 Task: Search one way flight ticket for 1 adult, 6 children, 1 infant in seat and 1 infant on lap in business from Roanoke: Roanoke-blacksburg Regional Airport (woodrum Field) to Fort Wayne: Fort Wayne International Airport on 8-4-2023. Choice of flights is Sun country airlines. Number of bags: 2 checked bags. Price is upto 95000. Outbound departure time preference is 8:45.
Action: Mouse moved to (278, 362)
Screenshot: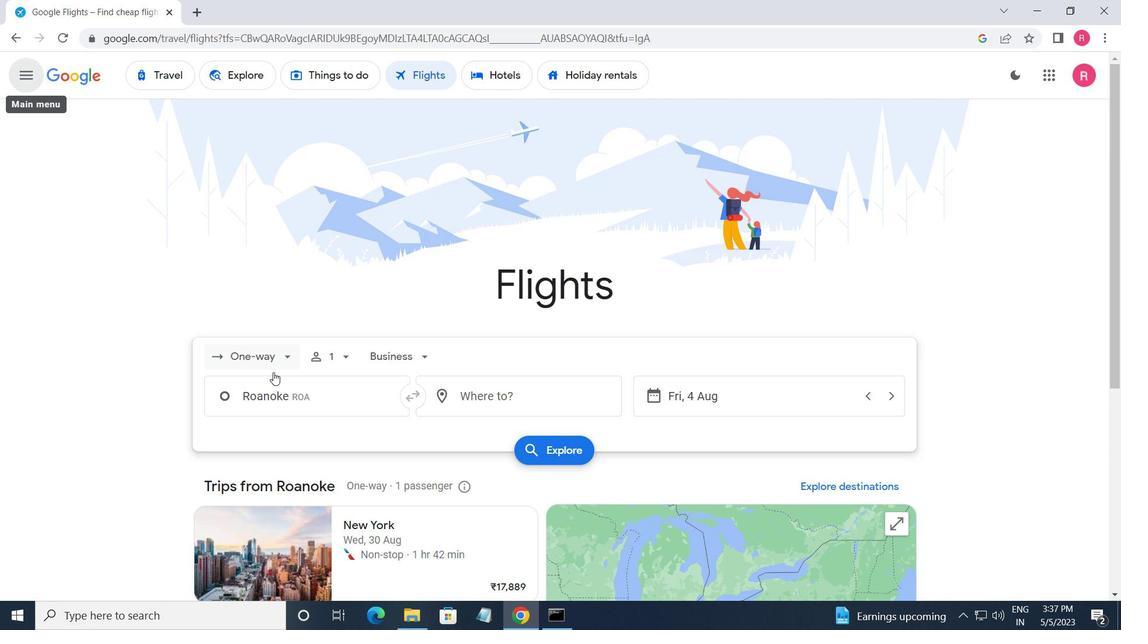 
Action: Mouse pressed left at (278, 362)
Screenshot: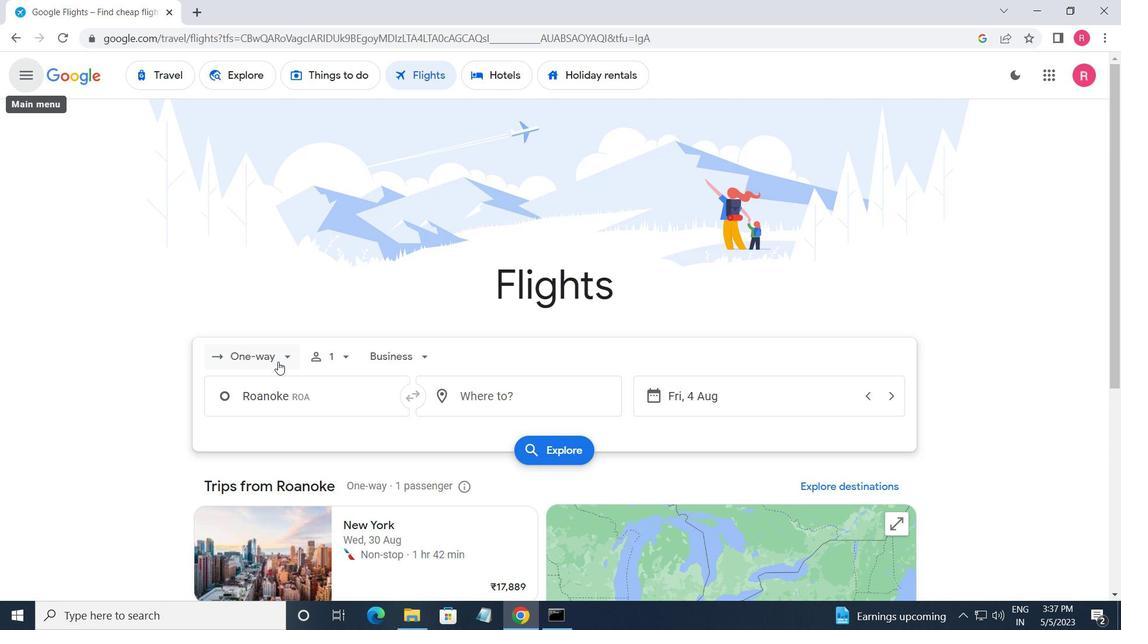 
Action: Mouse moved to (275, 419)
Screenshot: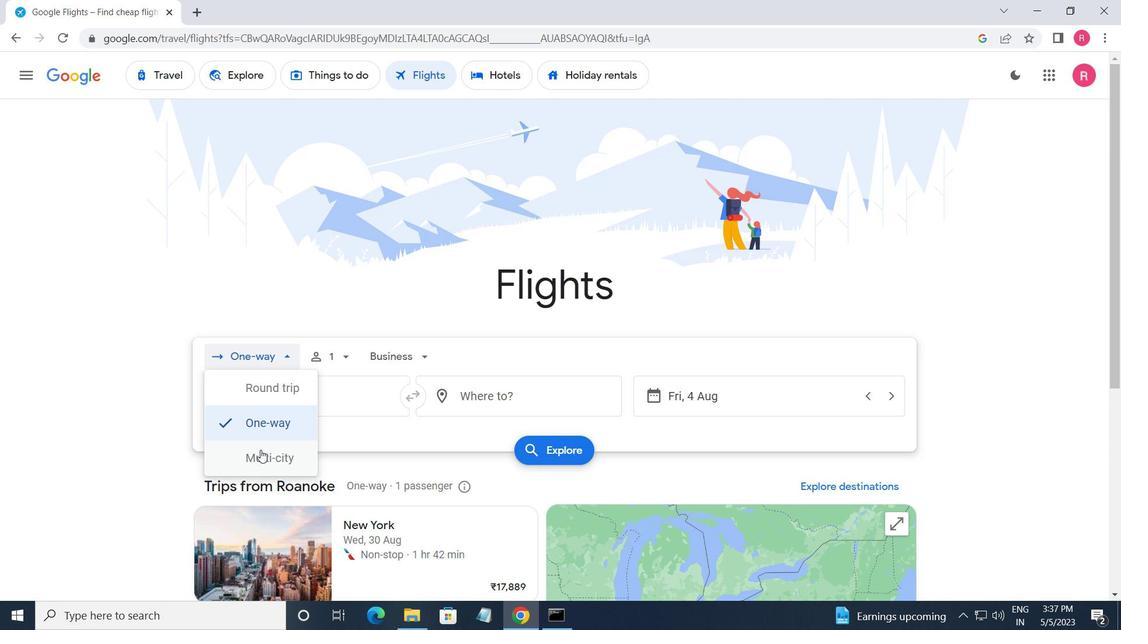
Action: Mouse pressed left at (275, 419)
Screenshot: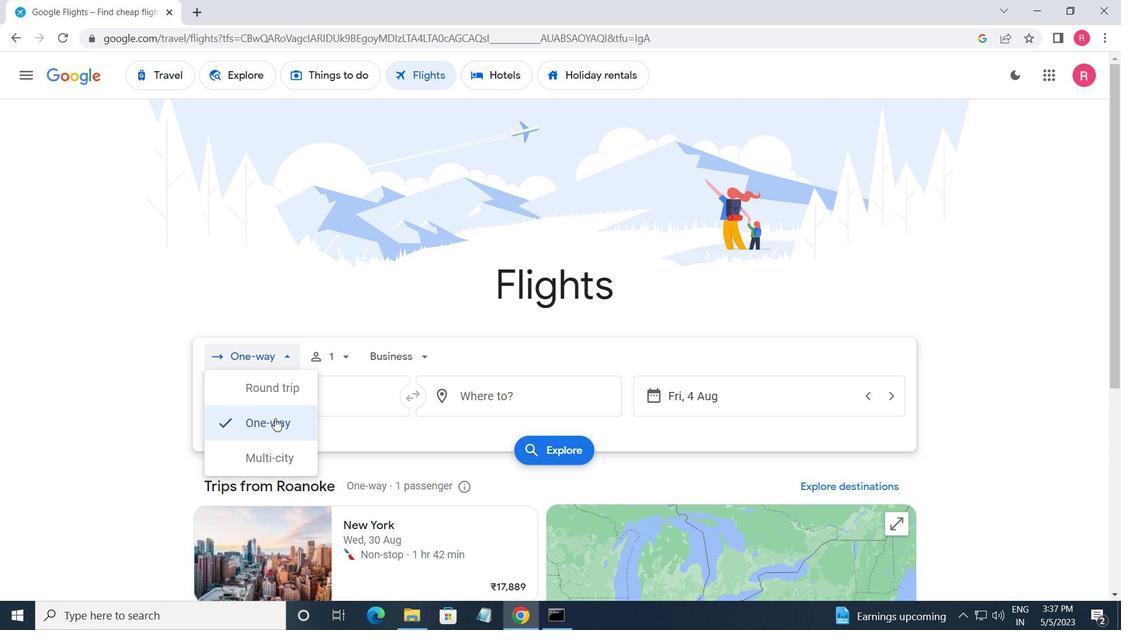 
Action: Mouse moved to (337, 354)
Screenshot: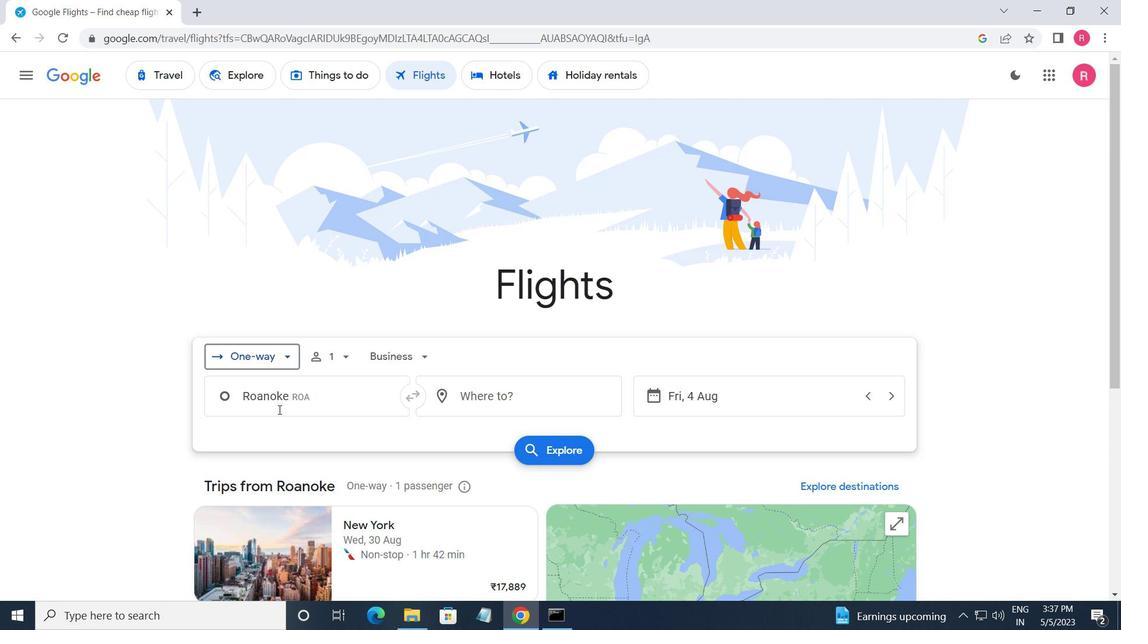 
Action: Mouse pressed left at (337, 354)
Screenshot: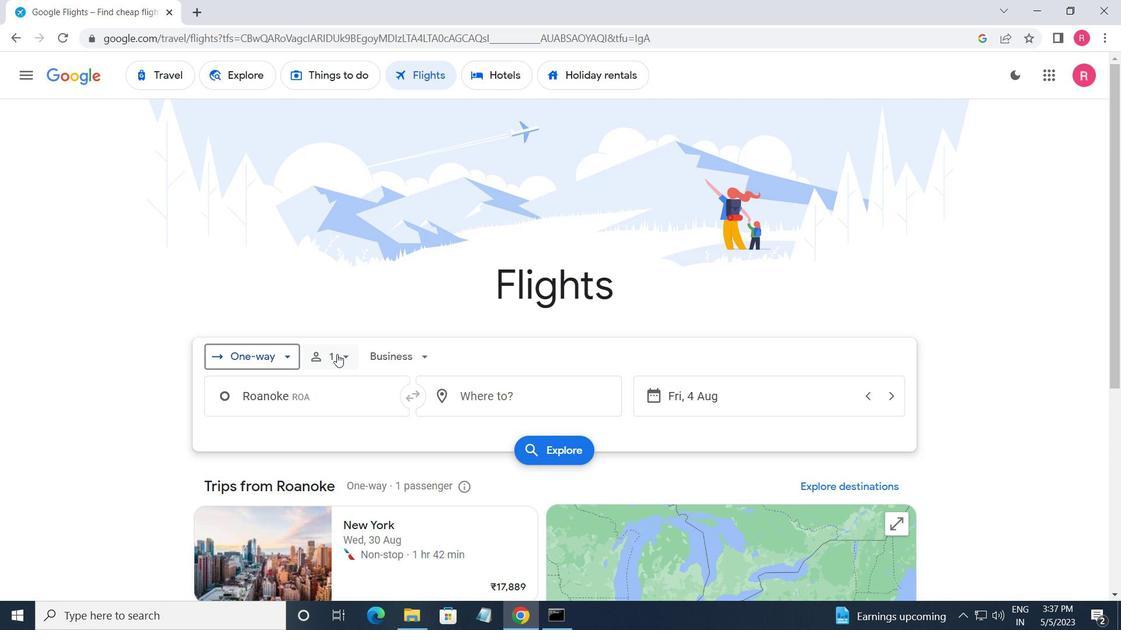 
Action: Mouse moved to (462, 428)
Screenshot: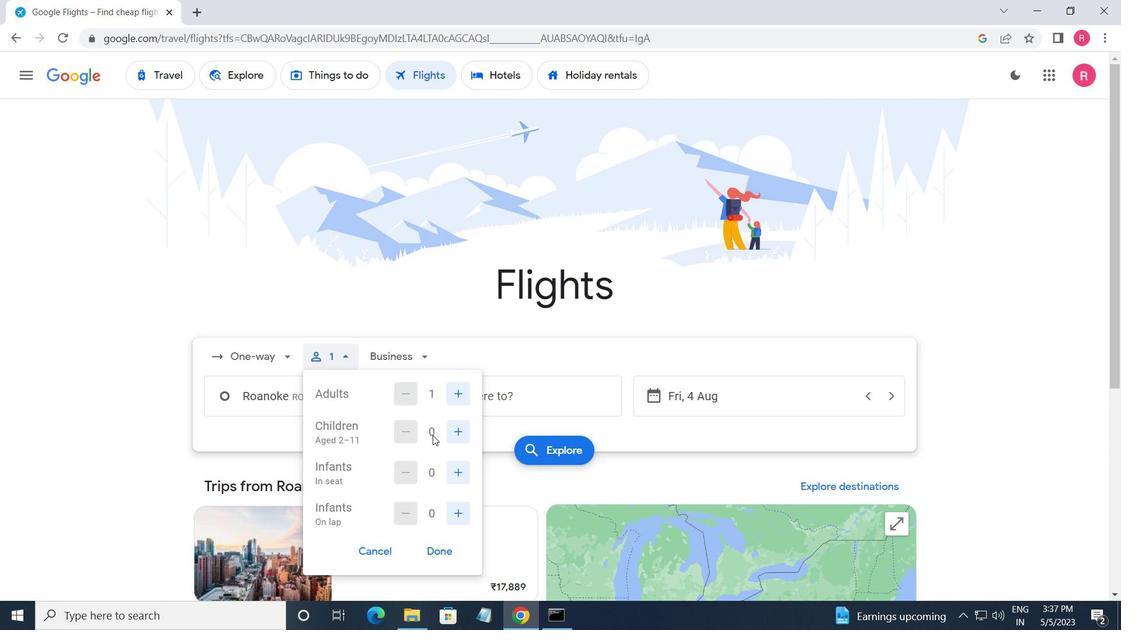 
Action: Mouse pressed left at (462, 428)
Screenshot: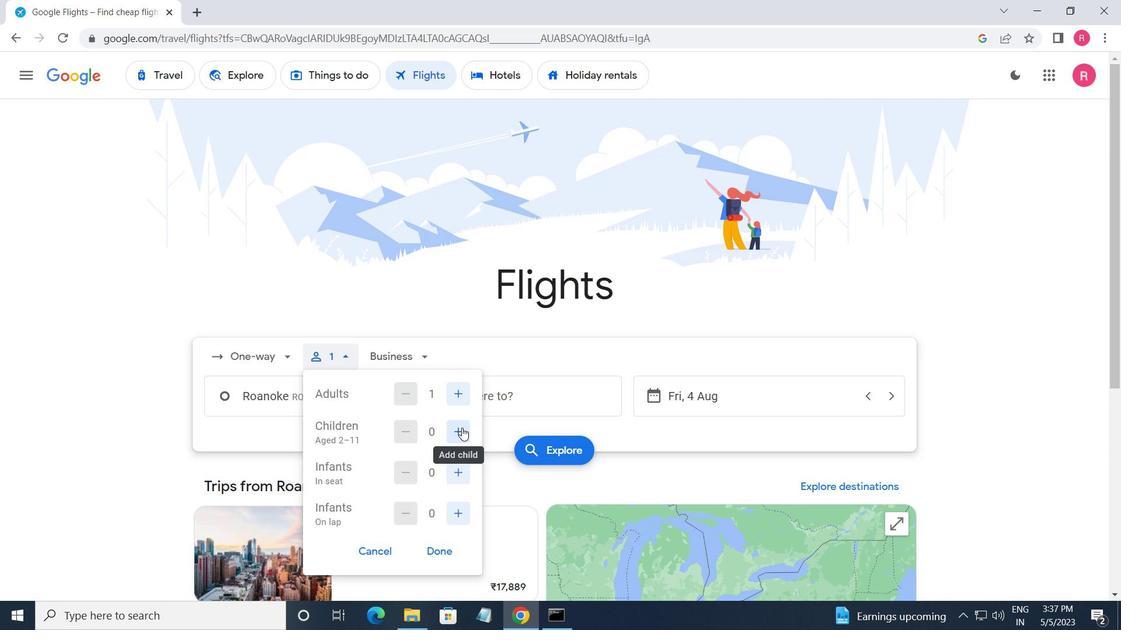 
Action: Mouse pressed left at (462, 428)
Screenshot: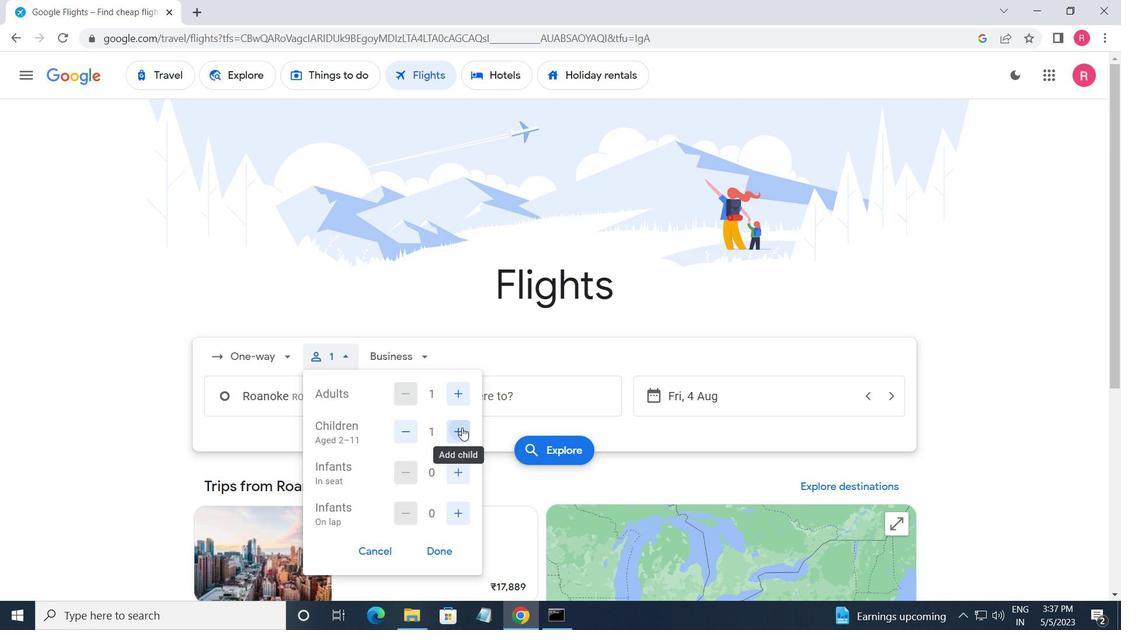
Action: Mouse pressed left at (462, 428)
Screenshot: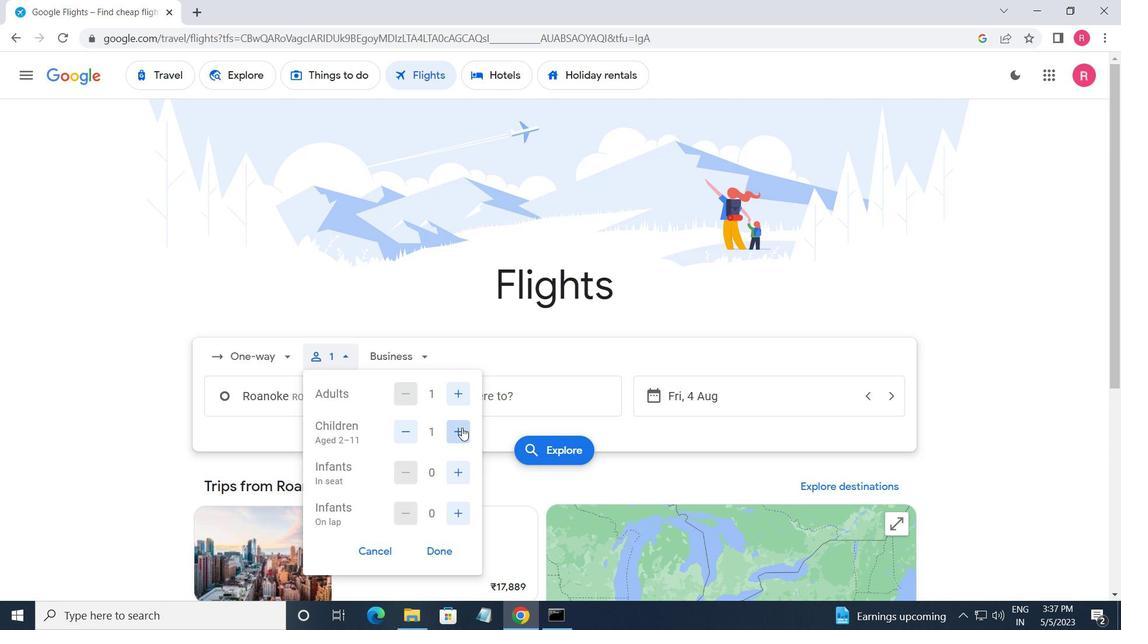 
Action: Mouse pressed left at (462, 428)
Screenshot: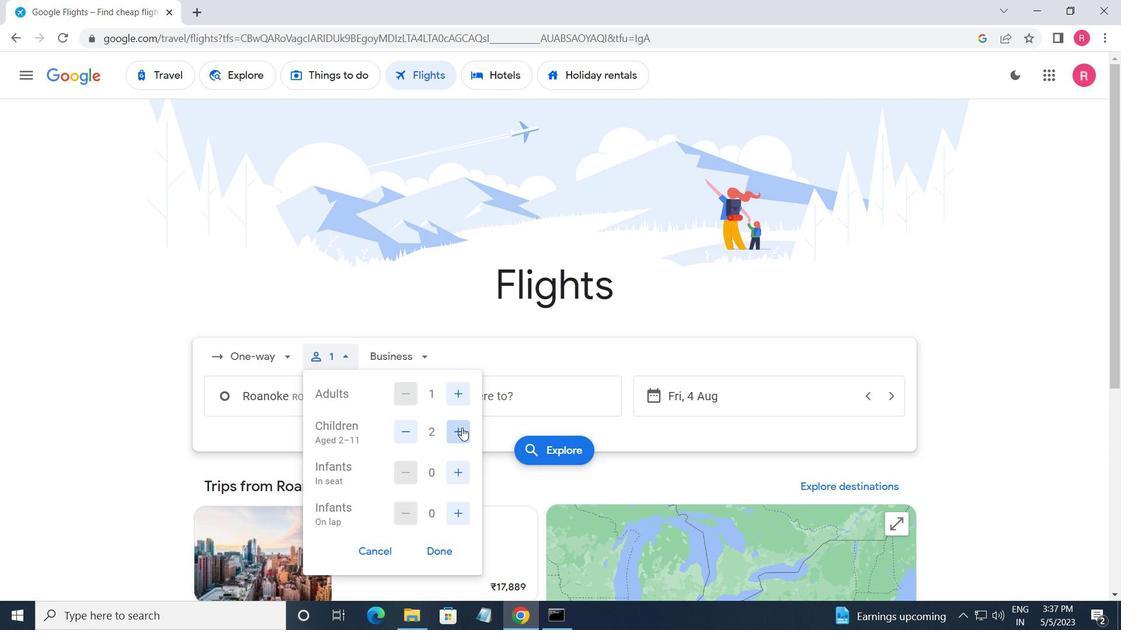 
Action: Mouse pressed left at (462, 428)
Screenshot: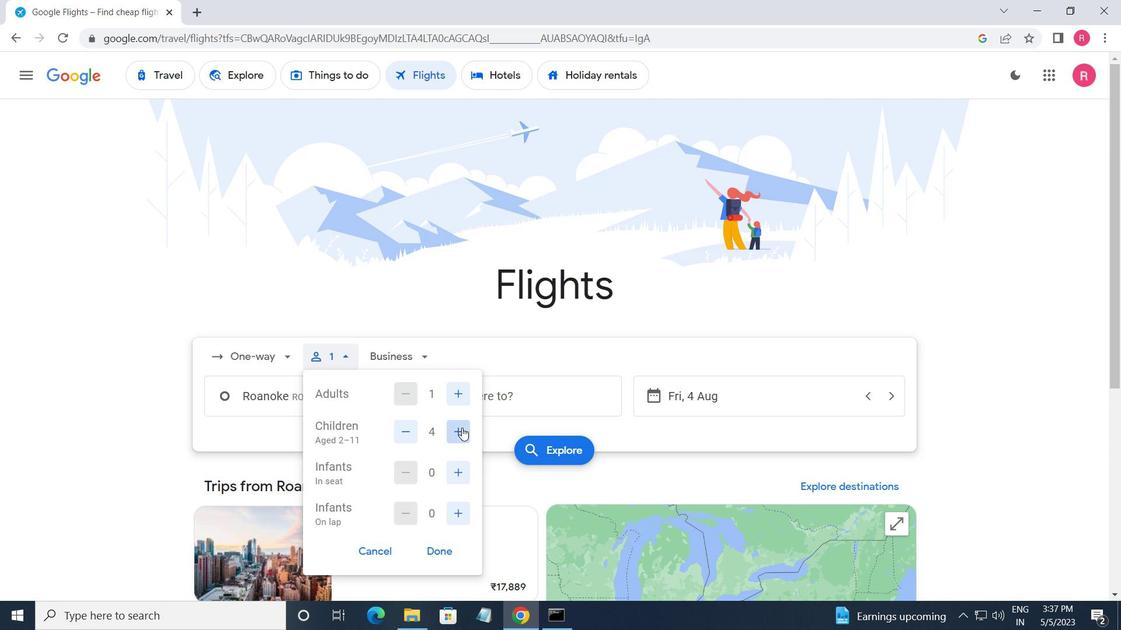 
Action: Mouse moved to (457, 425)
Screenshot: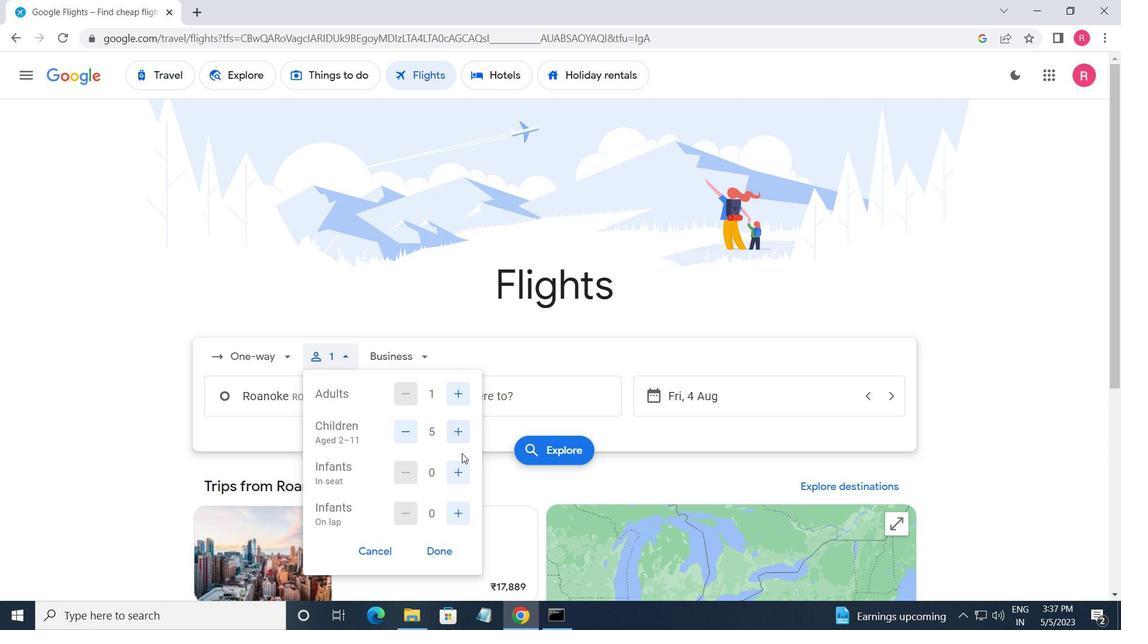 
Action: Mouse pressed left at (457, 425)
Screenshot: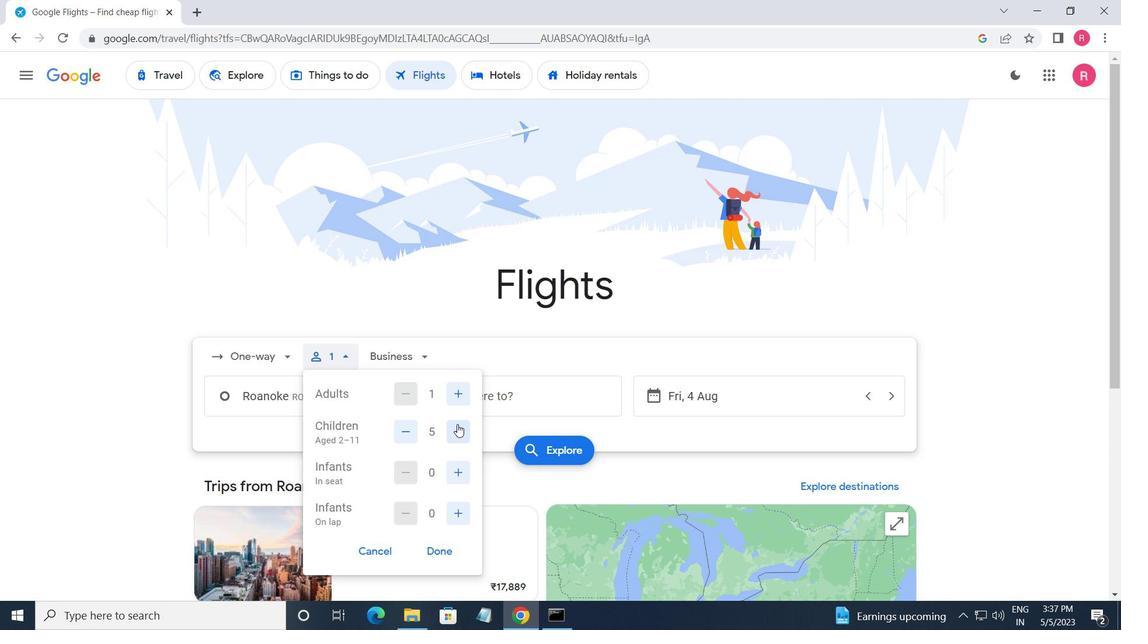 
Action: Mouse moved to (460, 472)
Screenshot: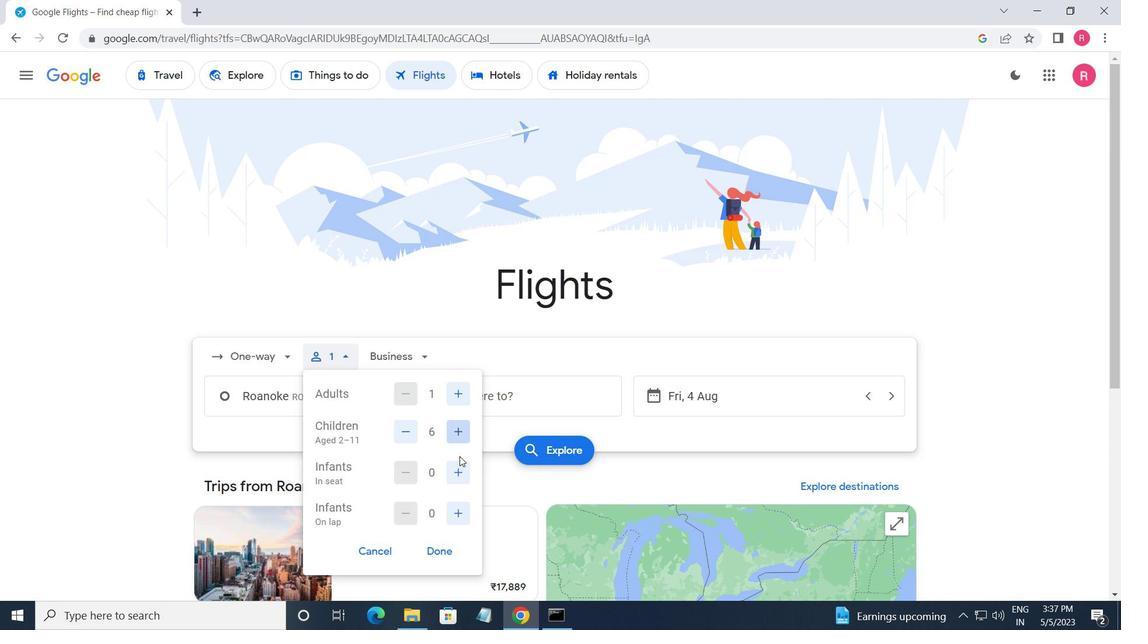 
Action: Mouse pressed left at (460, 472)
Screenshot: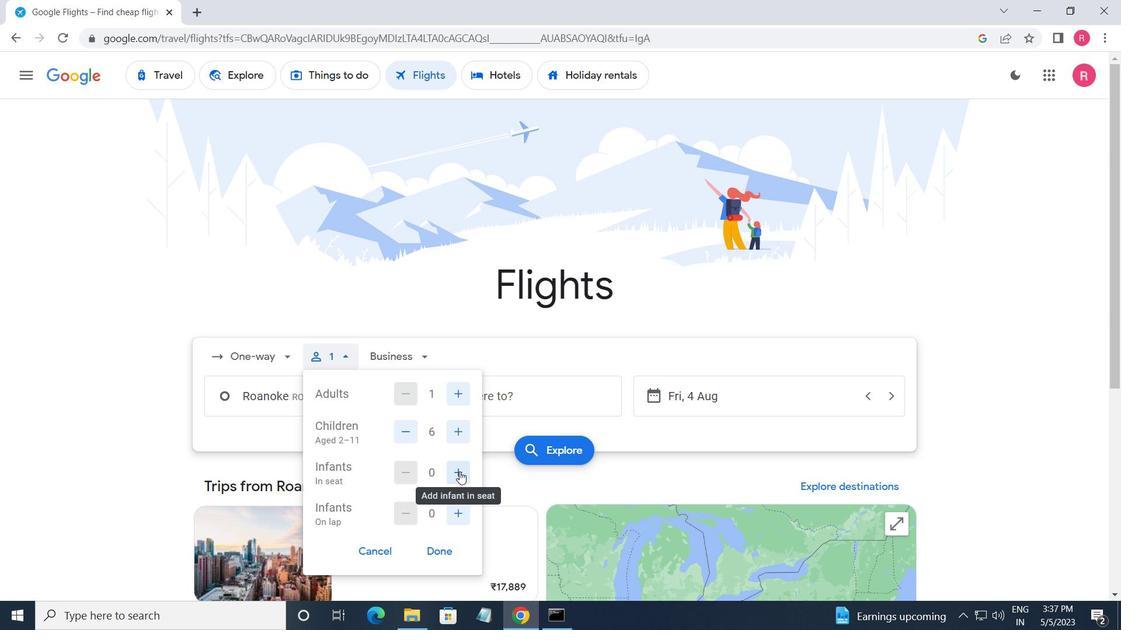 
Action: Mouse moved to (456, 523)
Screenshot: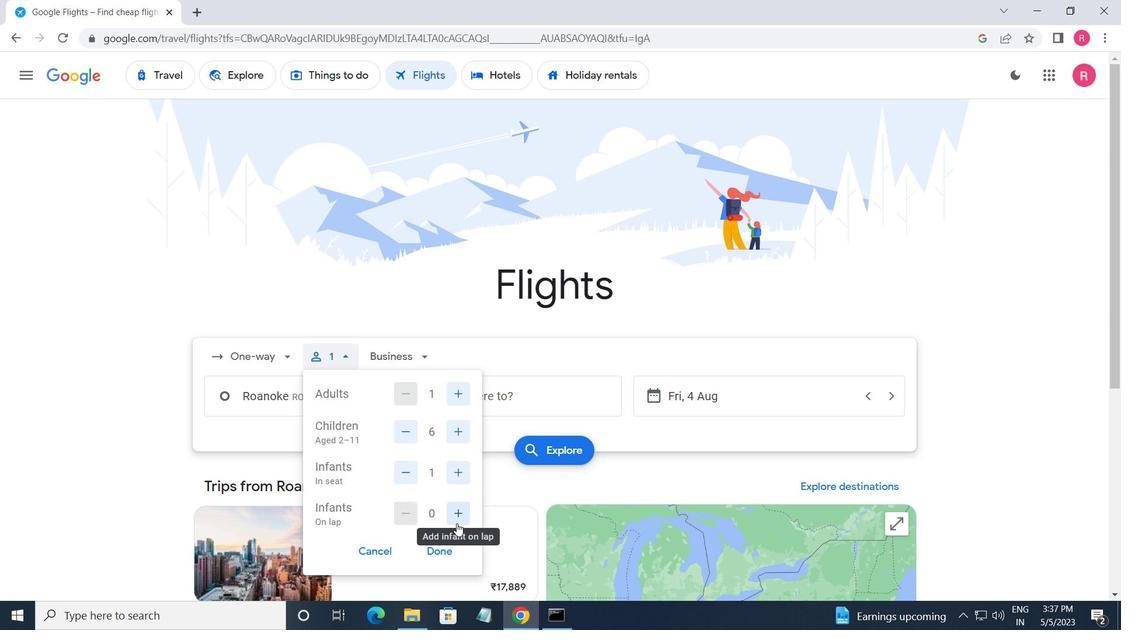 
Action: Mouse pressed left at (456, 523)
Screenshot: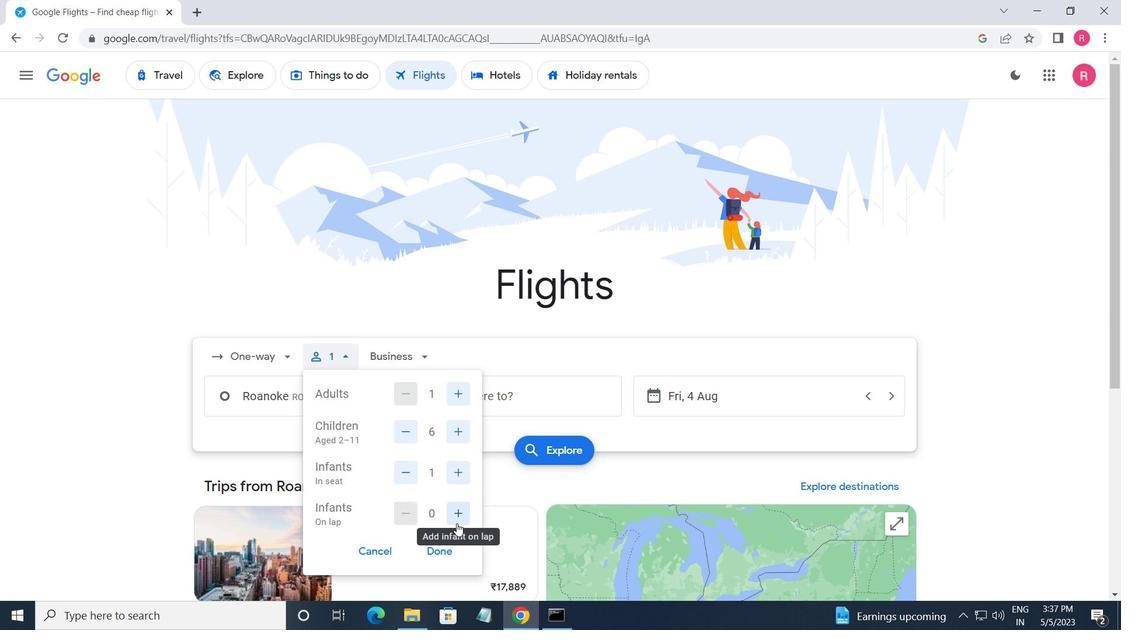 
Action: Mouse moved to (436, 554)
Screenshot: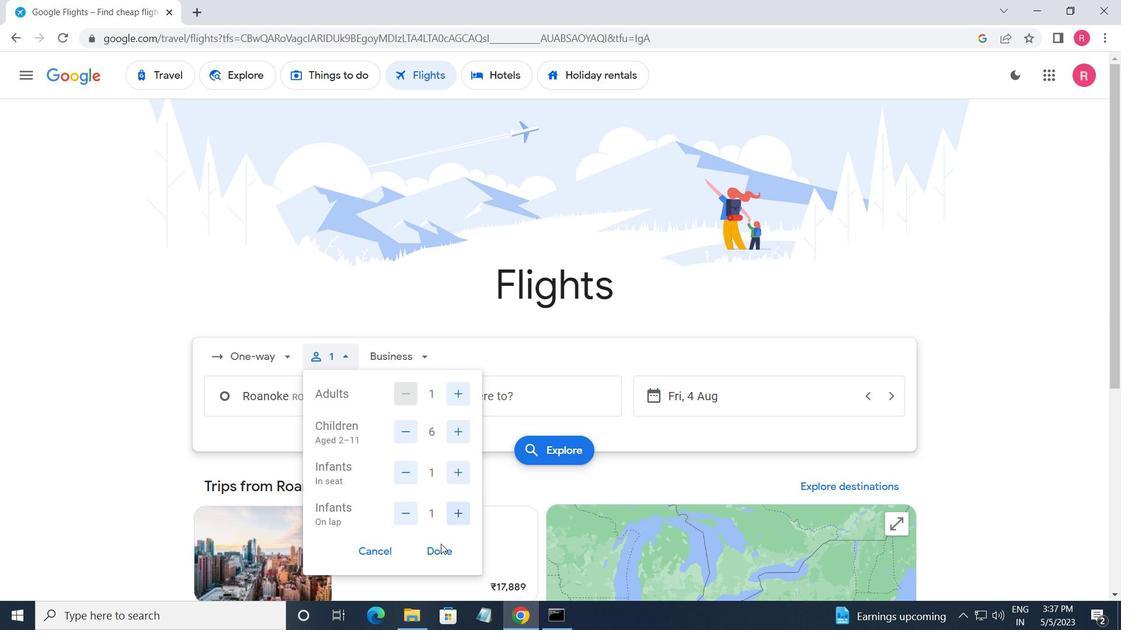 
Action: Mouse pressed left at (436, 554)
Screenshot: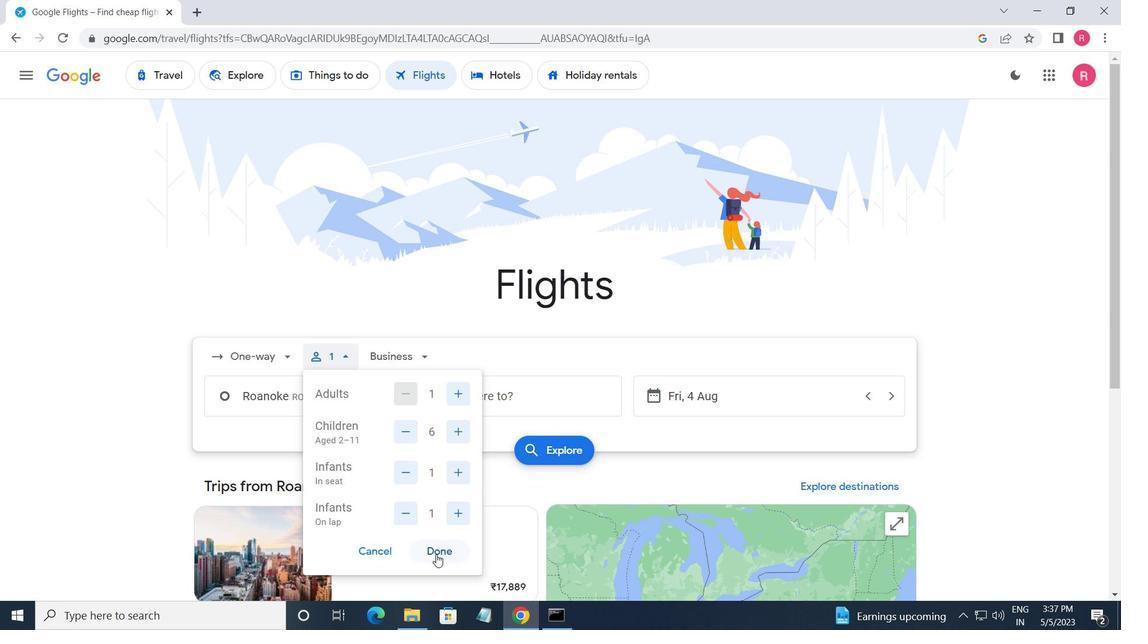 
Action: Mouse moved to (417, 364)
Screenshot: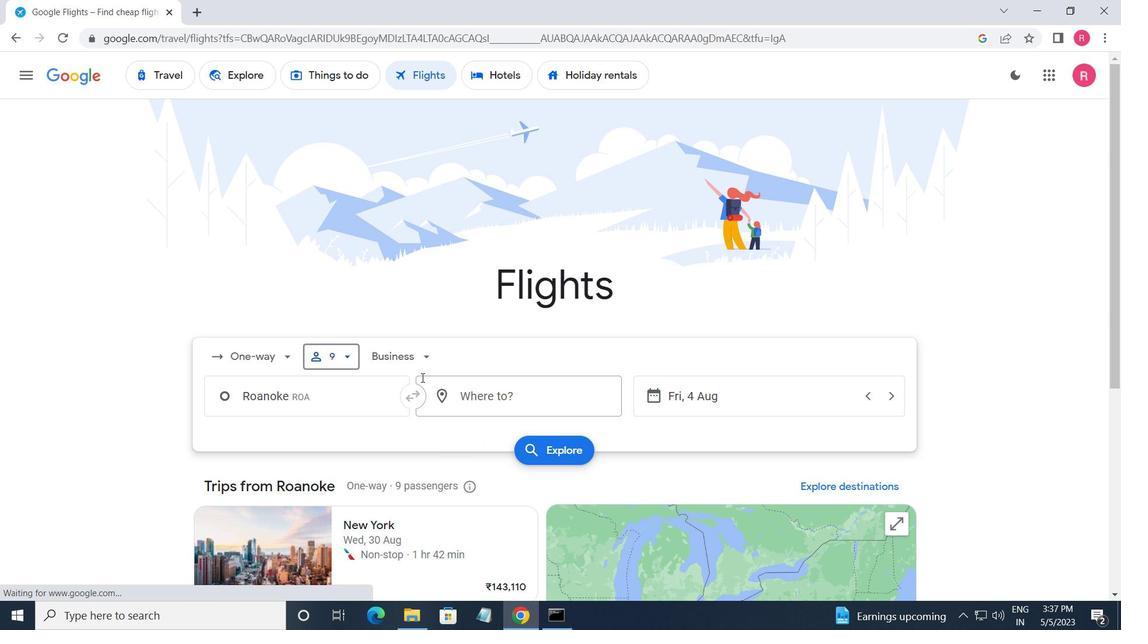
Action: Mouse pressed left at (417, 364)
Screenshot: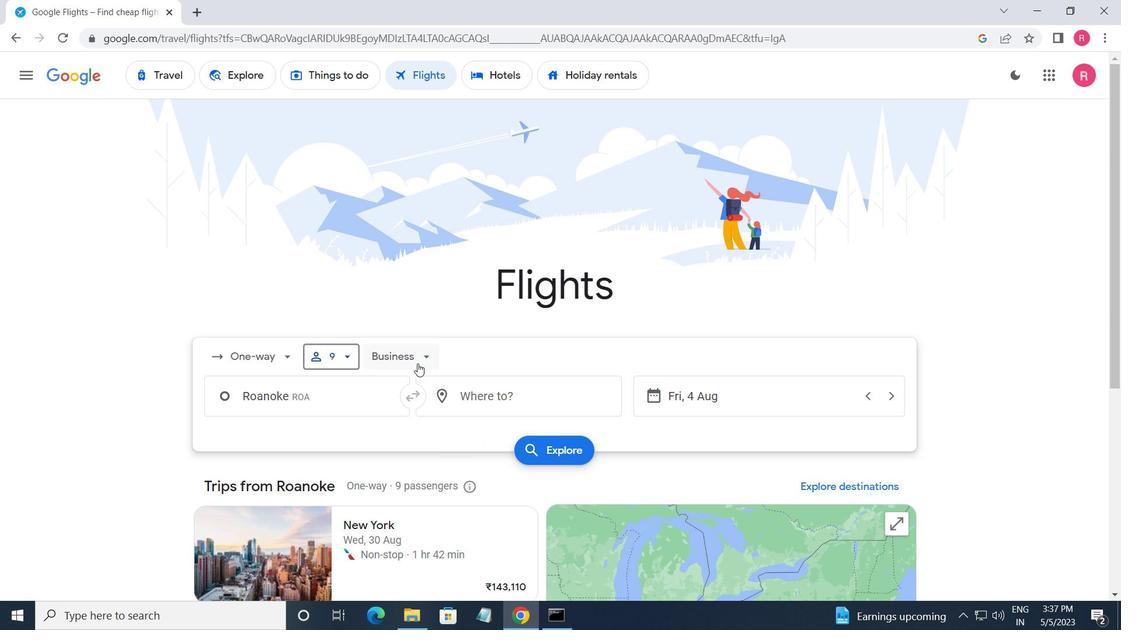 
Action: Mouse moved to (419, 457)
Screenshot: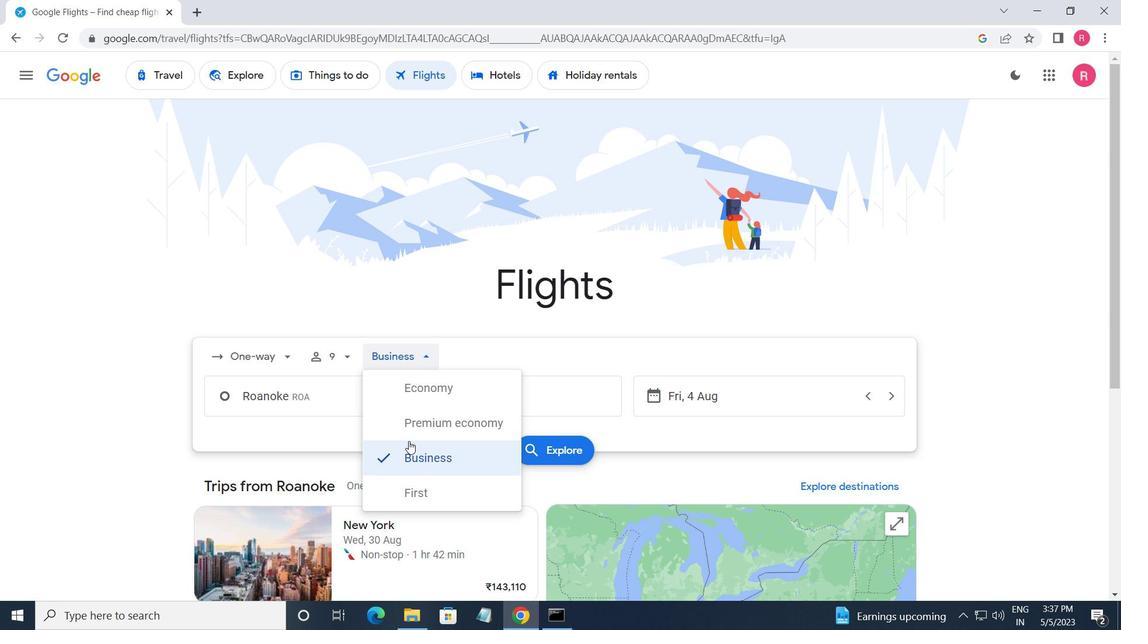 
Action: Mouse pressed left at (419, 457)
Screenshot: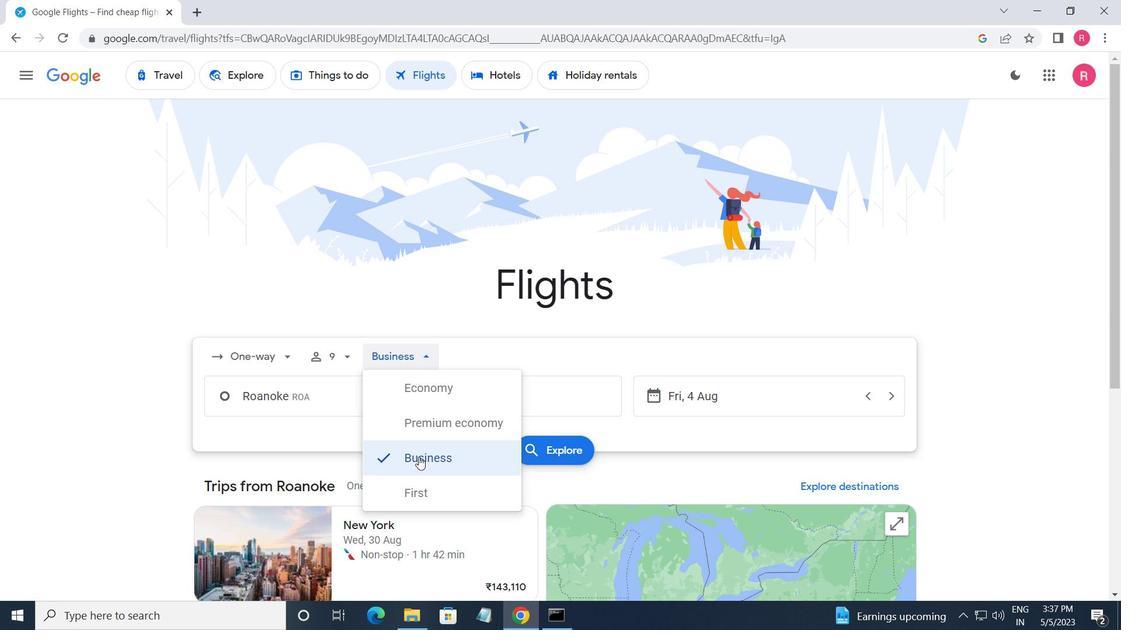 
Action: Mouse moved to (342, 402)
Screenshot: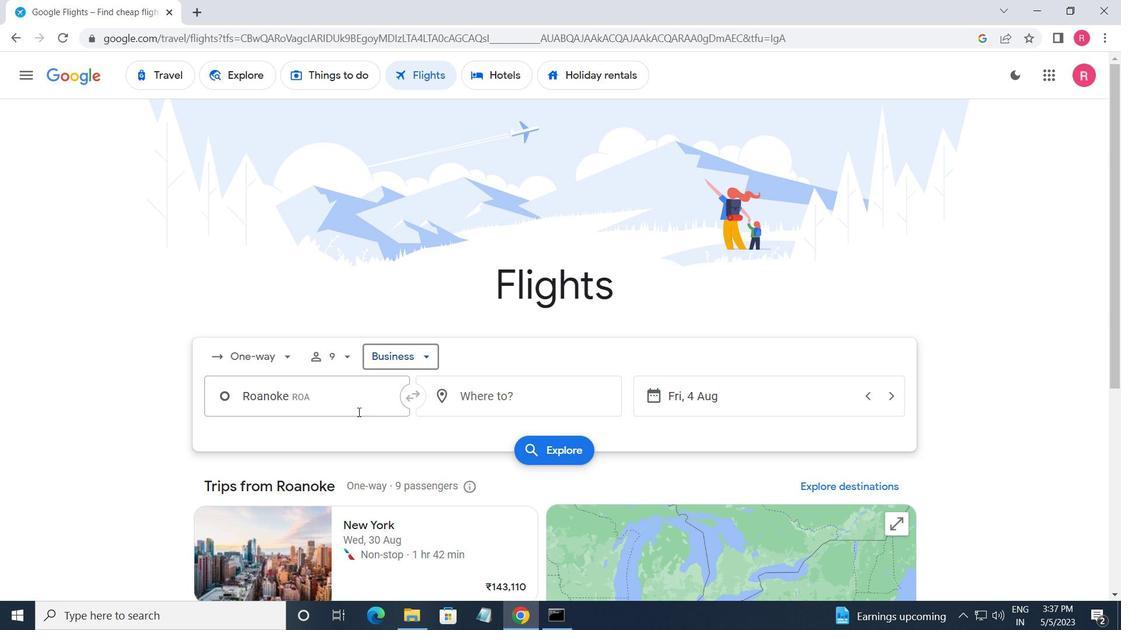 
Action: Mouse pressed left at (342, 402)
Screenshot: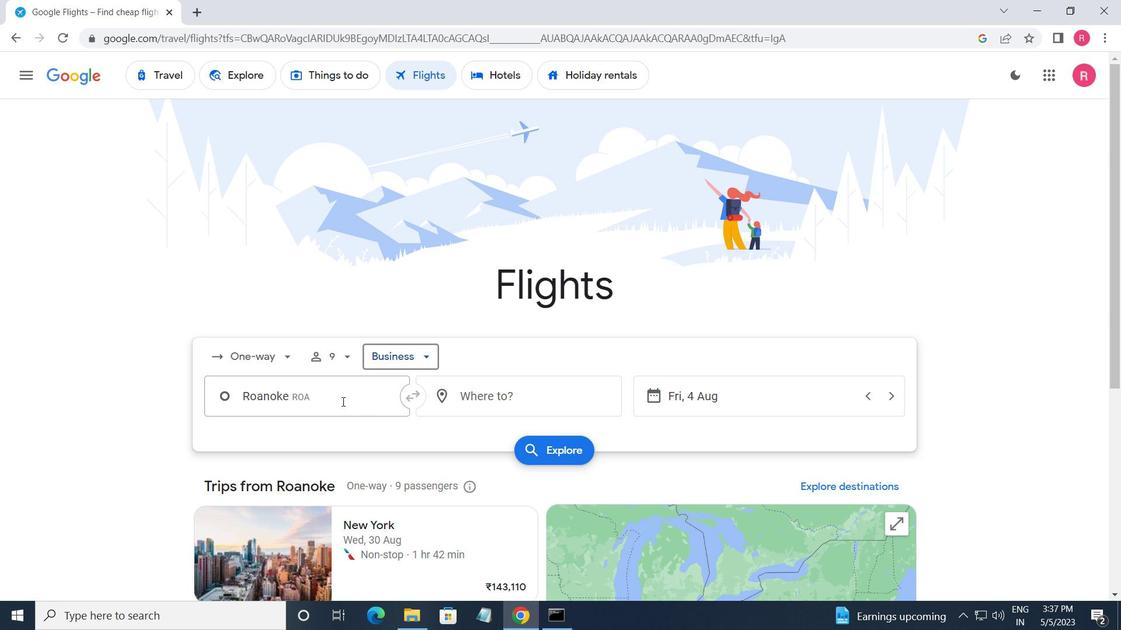 
Action: Key pressed <Key.shift>ROANVOK<Key.backspace><Key.backspace><Key.backspace>OKE-B
Screenshot: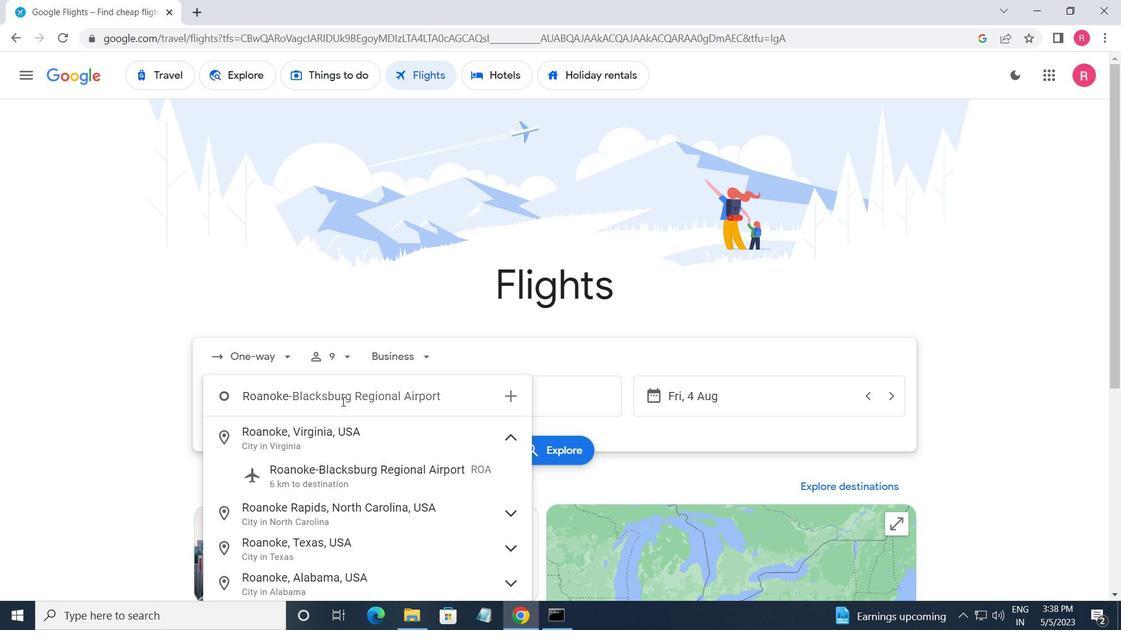 
Action: Mouse moved to (349, 439)
Screenshot: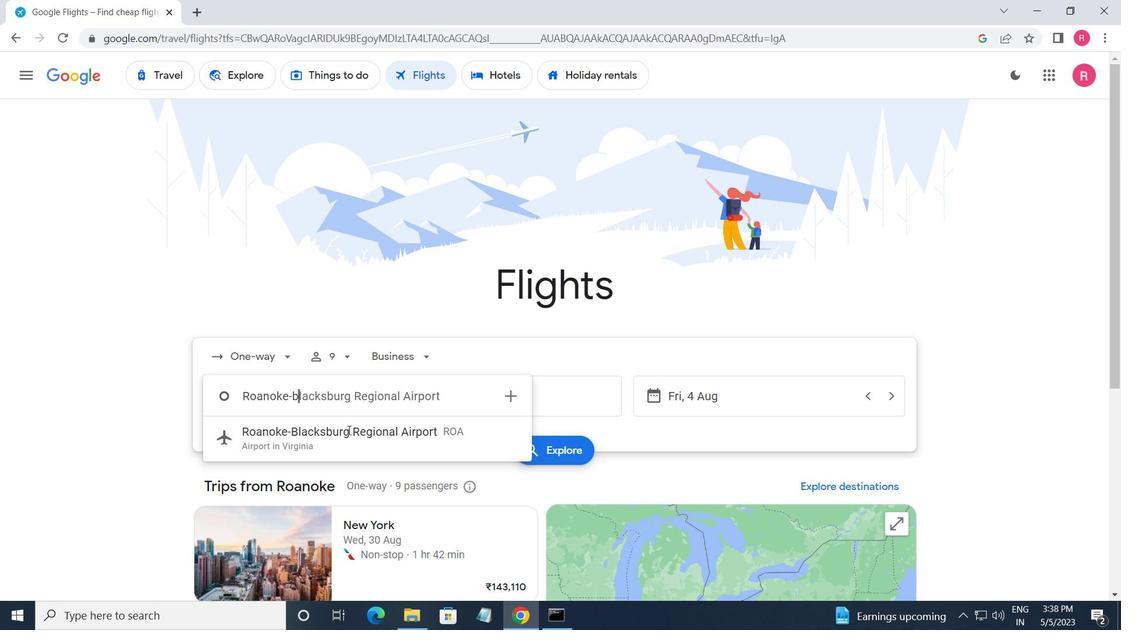 
Action: Mouse pressed left at (349, 439)
Screenshot: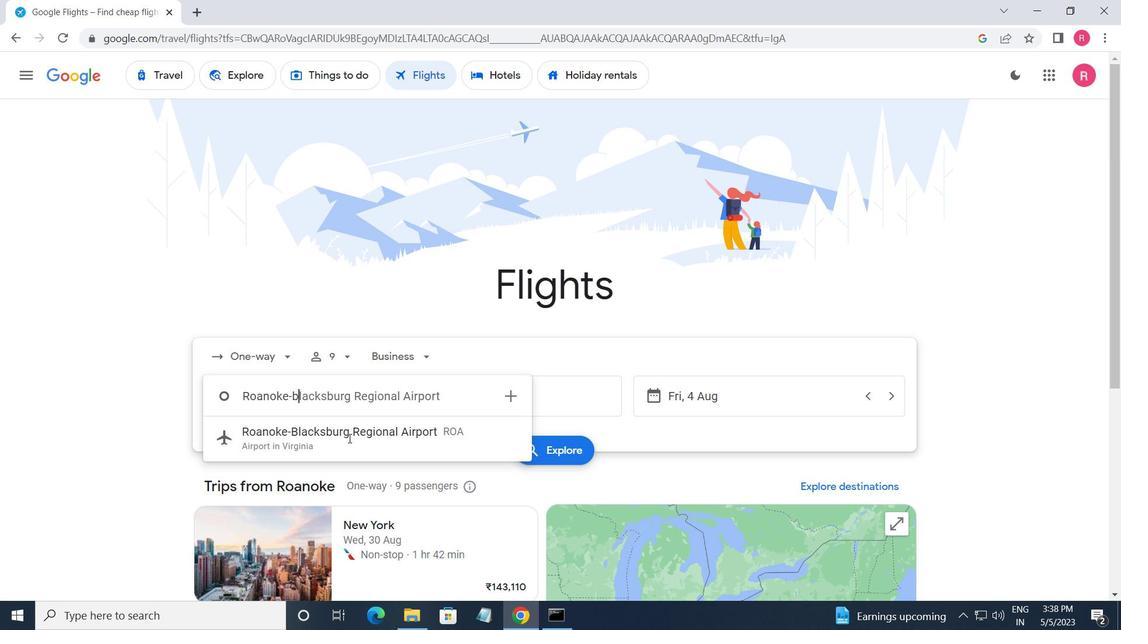 
Action: Mouse moved to (496, 393)
Screenshot: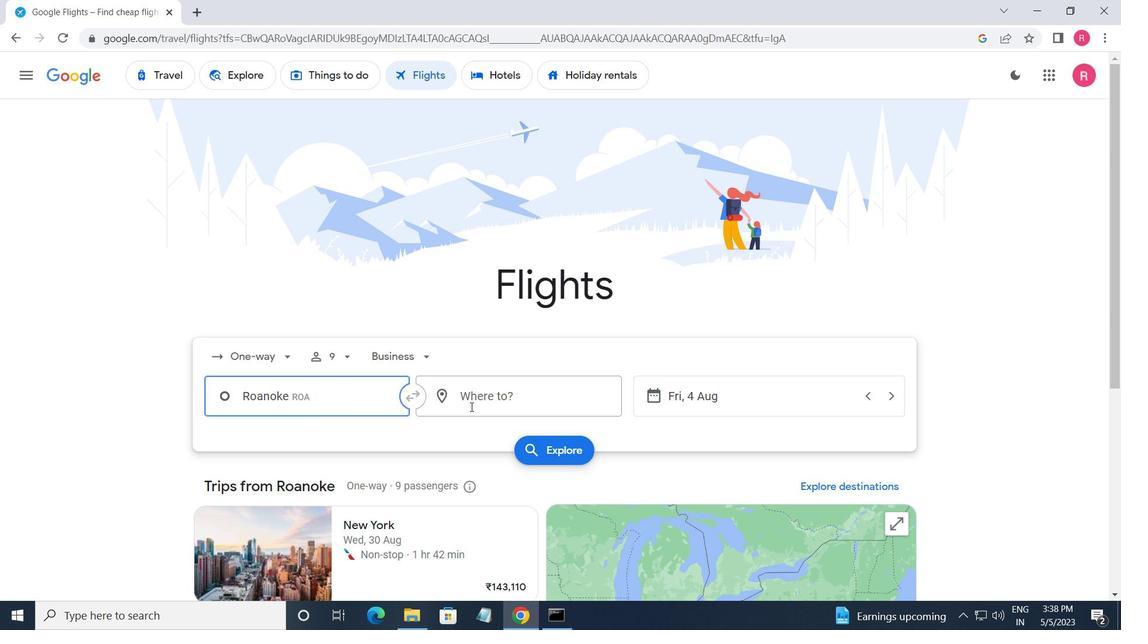 
Action: Mouse pressed left at (496, 393)
Screenshot: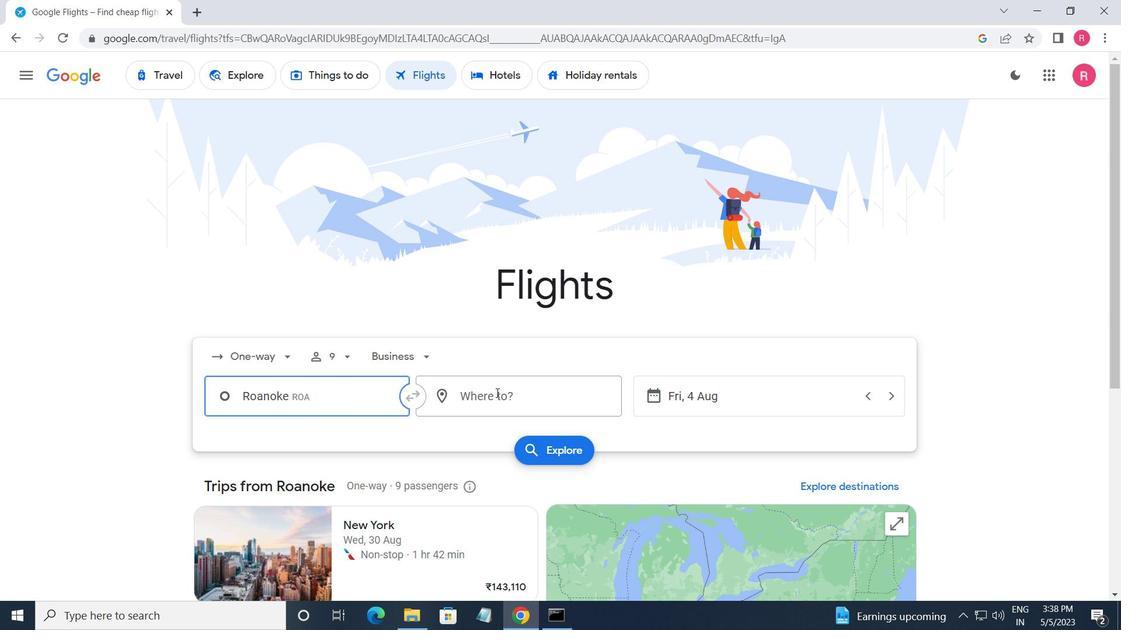 
Action: Mouse moved to (313, 473)
Screenshot: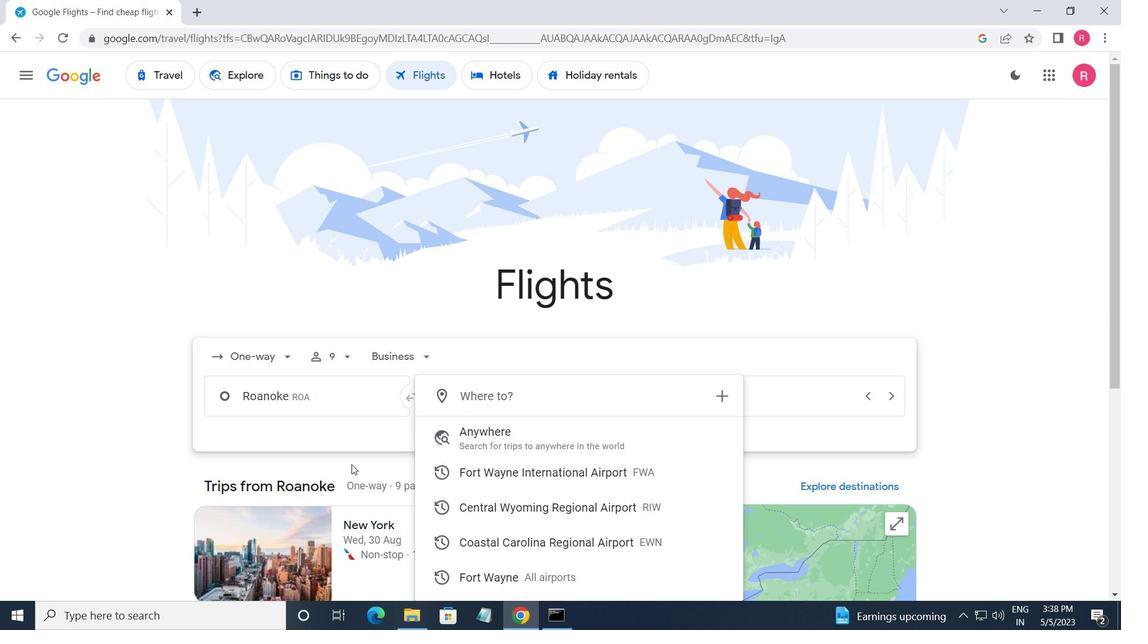 
Action: Key pressed <Key.shift>FORT<Key.space><Key.shift>WA
Screenshot: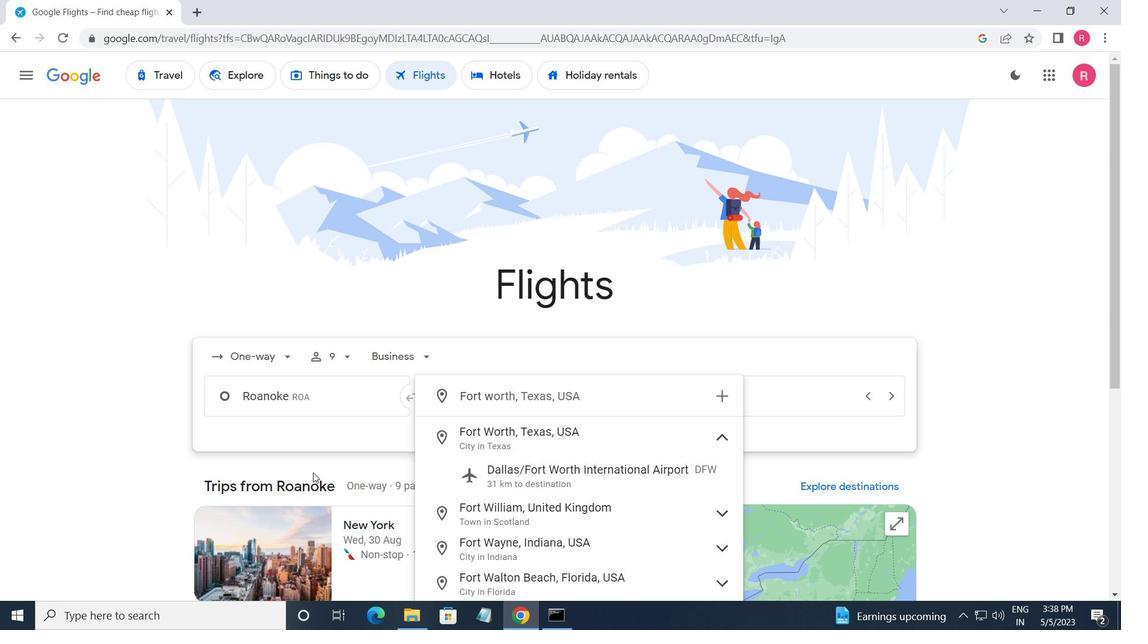 
Action: Mouse moved to (568, 474)
Screenshot: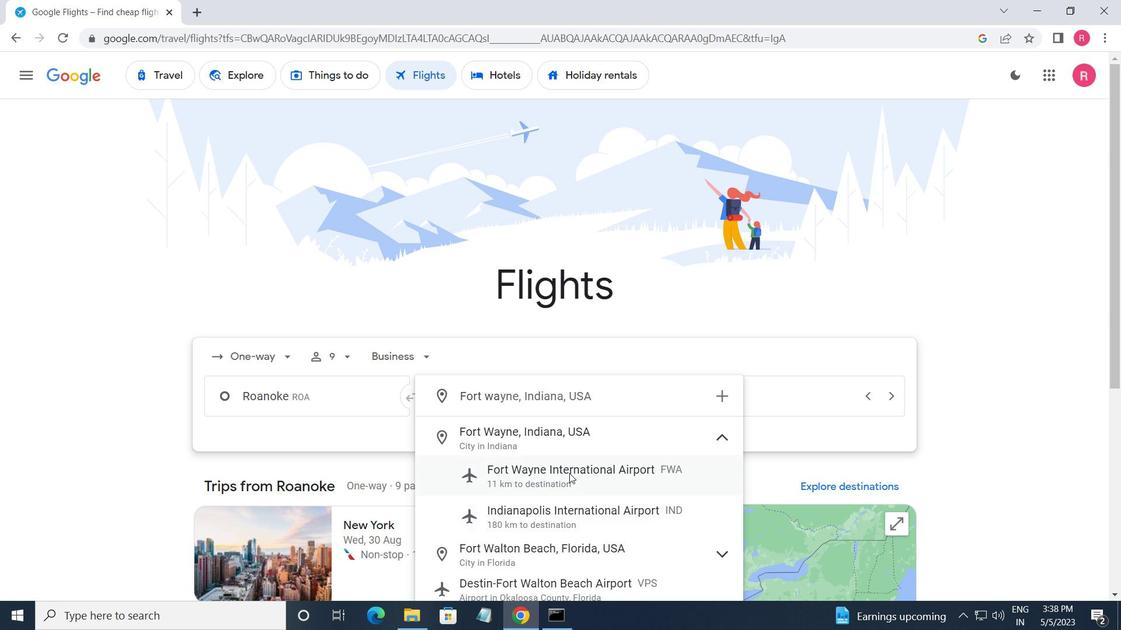 
Action: Mouse pressed left at (568, 474)
Screenshot: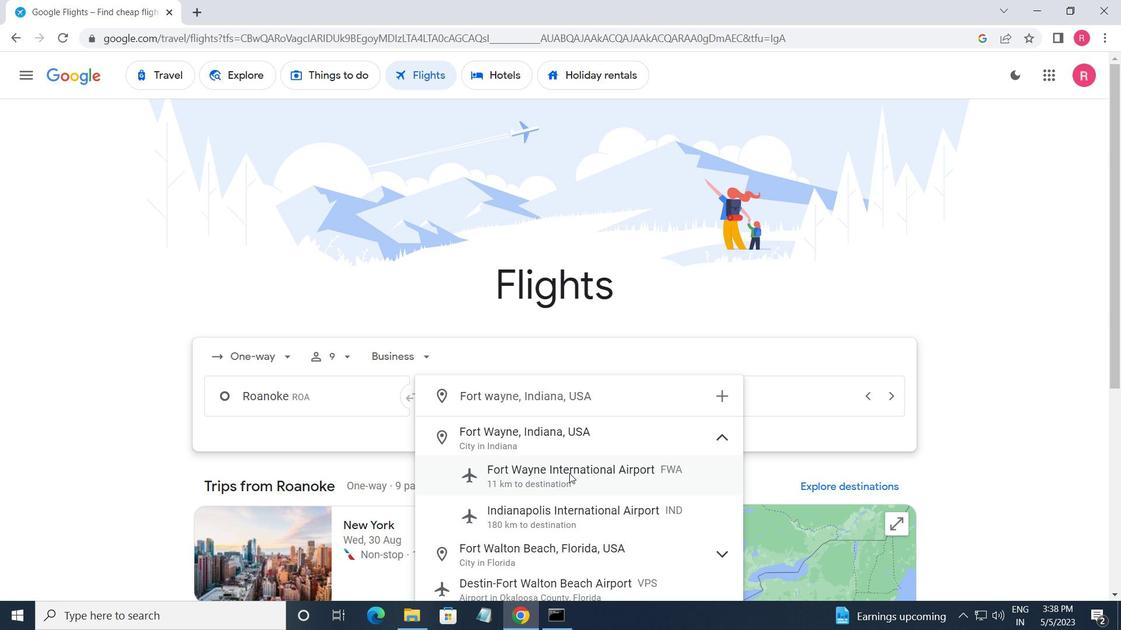 
Action: Mouse moved to (738, 400)
Screenshot: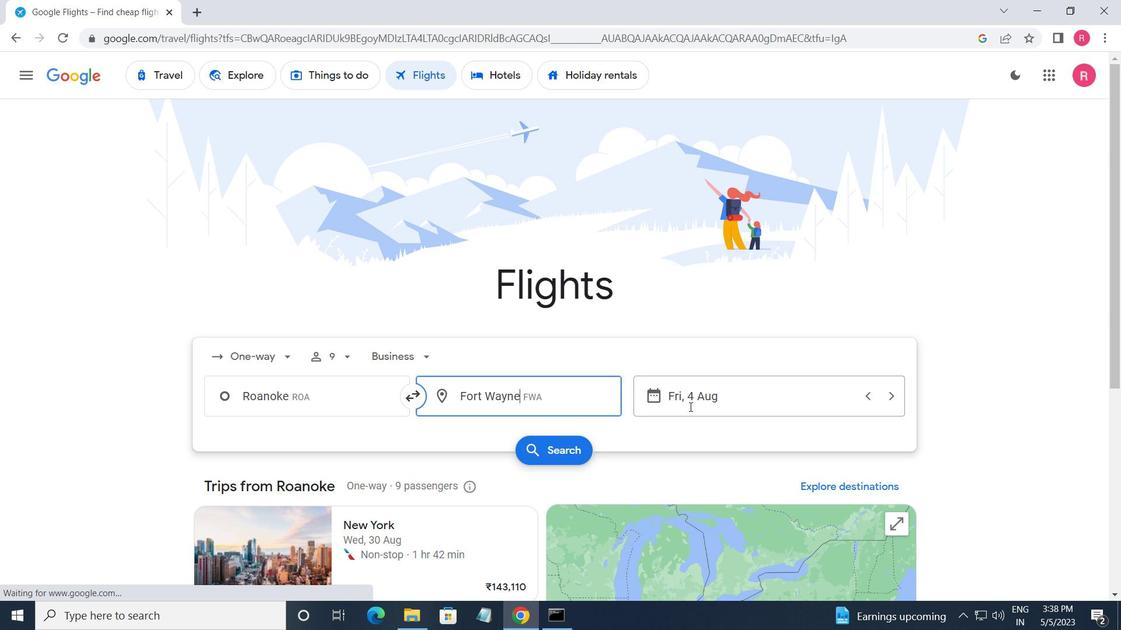 
Action: Mouse pressed left at (738, 400)
Screenshot: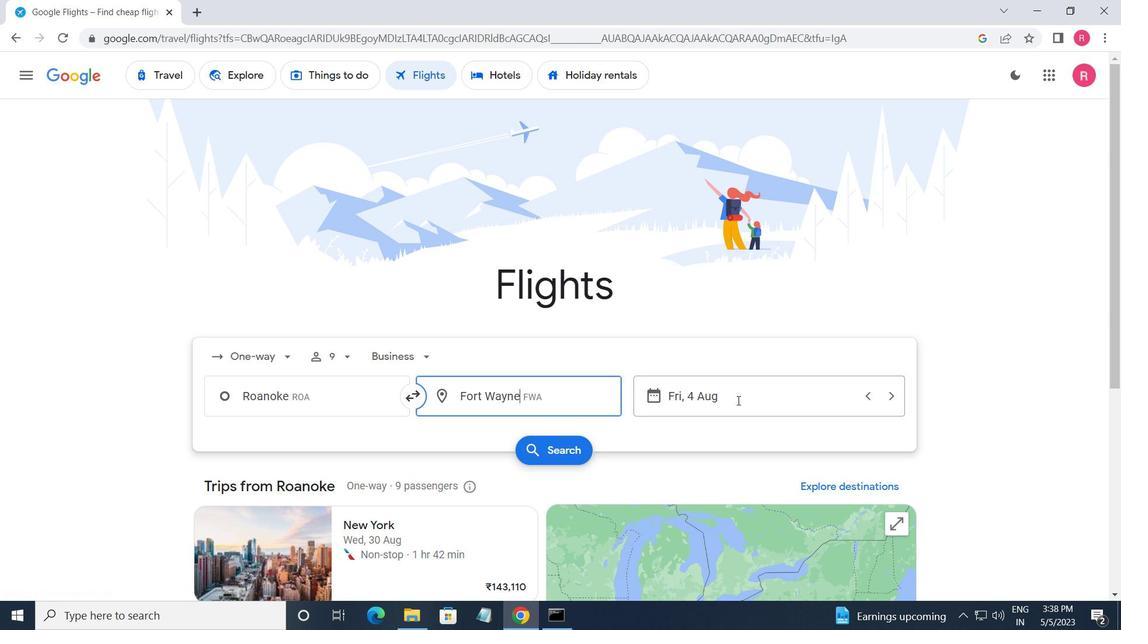 
Action: Mouse moved to (569, 346)
Screenshot: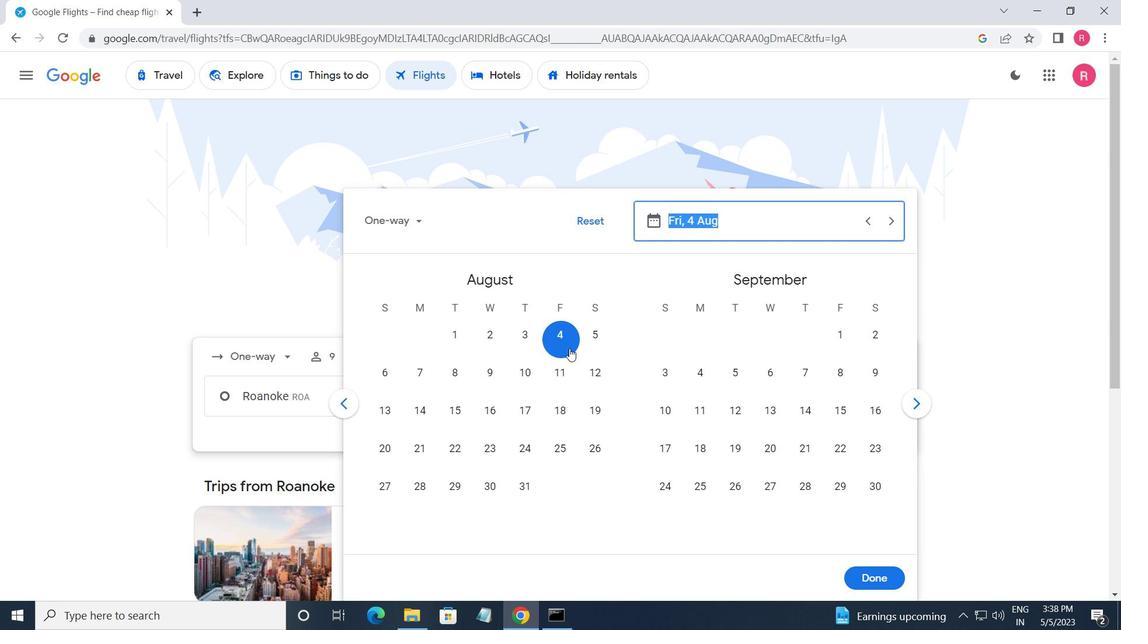 
Action: Mouse pressed left at (569, 346)
Screenshot: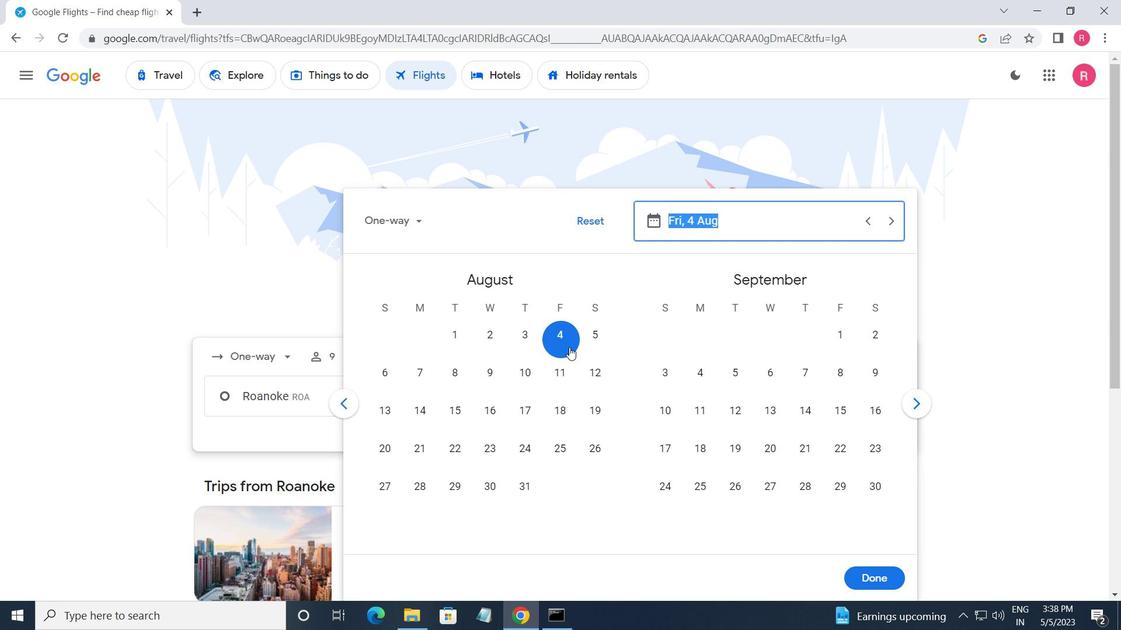 
Action: Mouse moved to (869, 578)
Screenshot: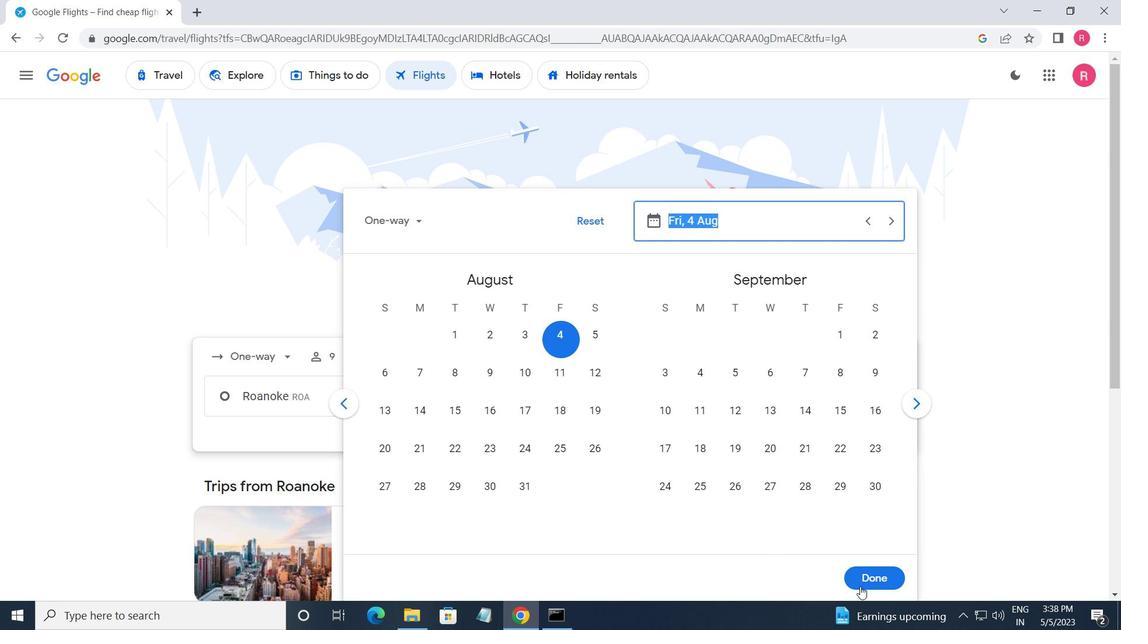 
Action: Mouse pressed left at (869, 578)
Screenshot: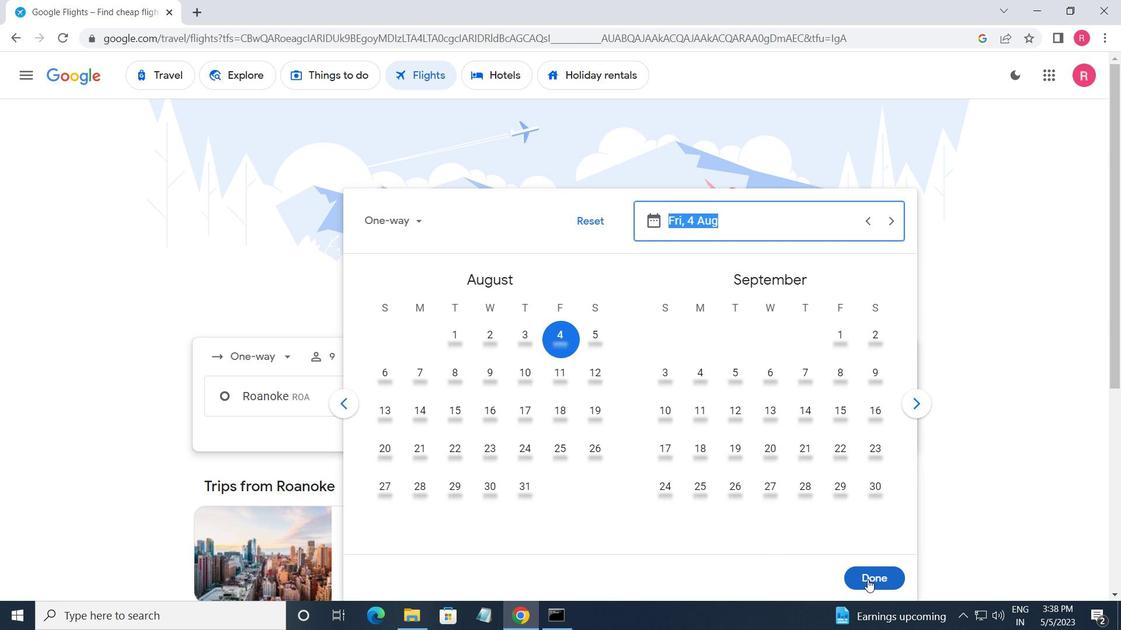 
Action: Mouse moved to (555, 452)
Screenshot: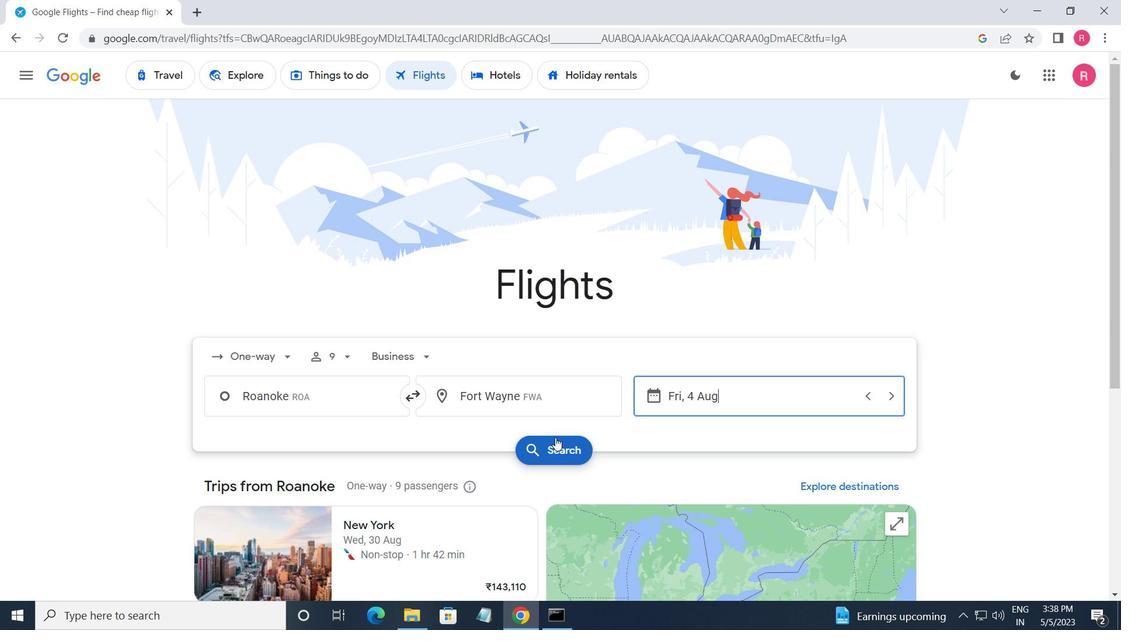 
Action: Mouse pressed left at (555, 452)
Screenshot: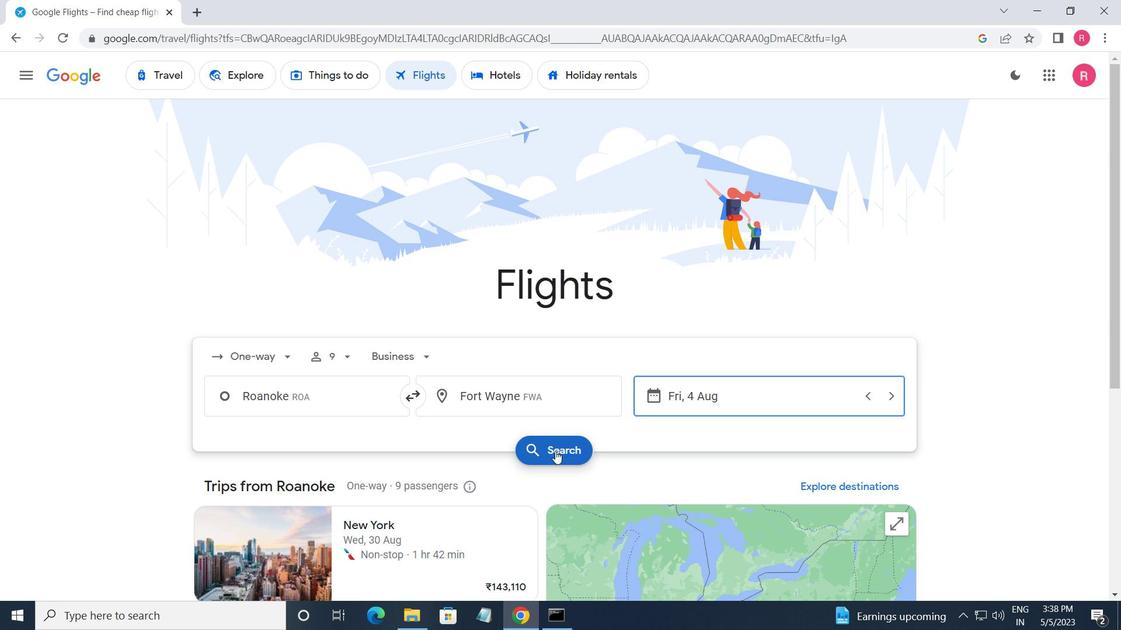 
Action: Mouse moved to (222, 215)
Screenshot: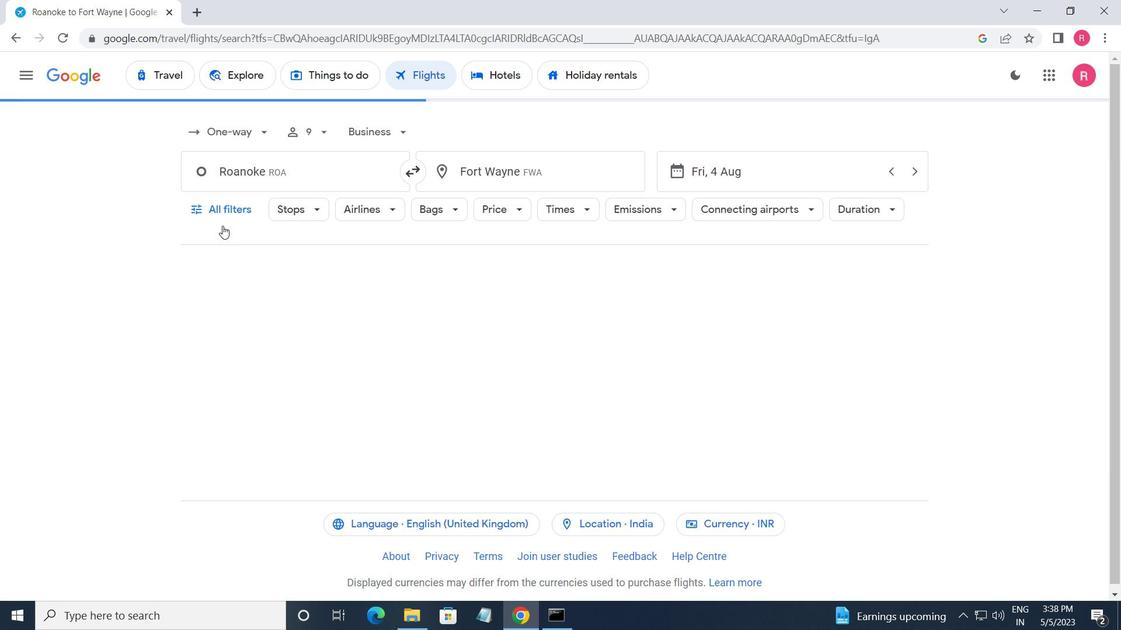 
Action: Mouse pressed left at (222, 215)
Screenshot: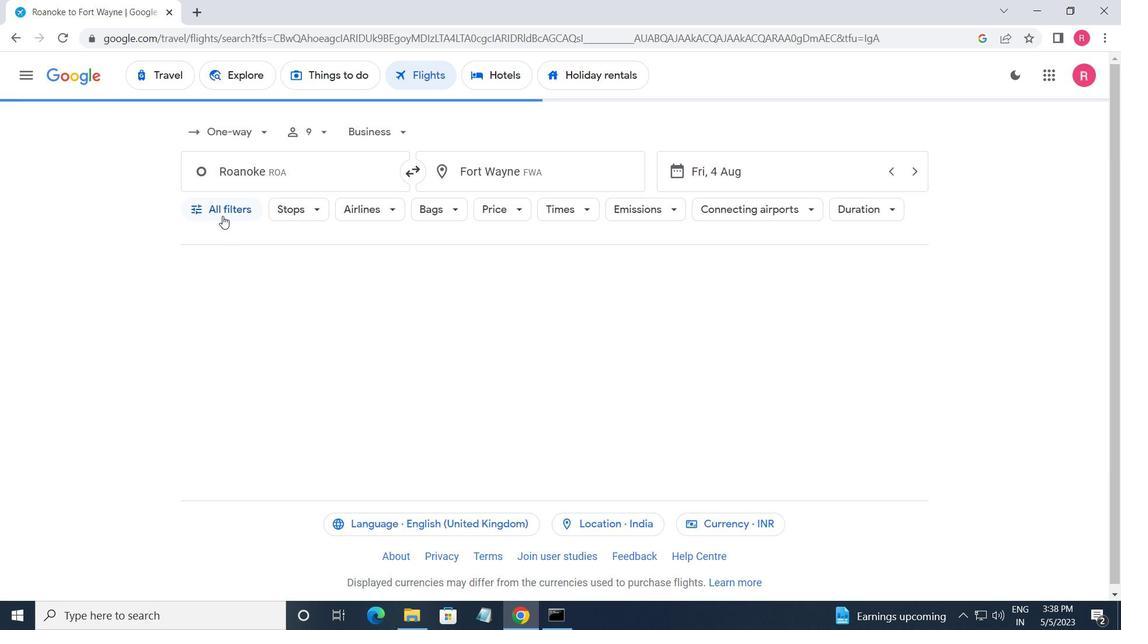 
Action: Mouse moved to (251, 332)
Screenshot: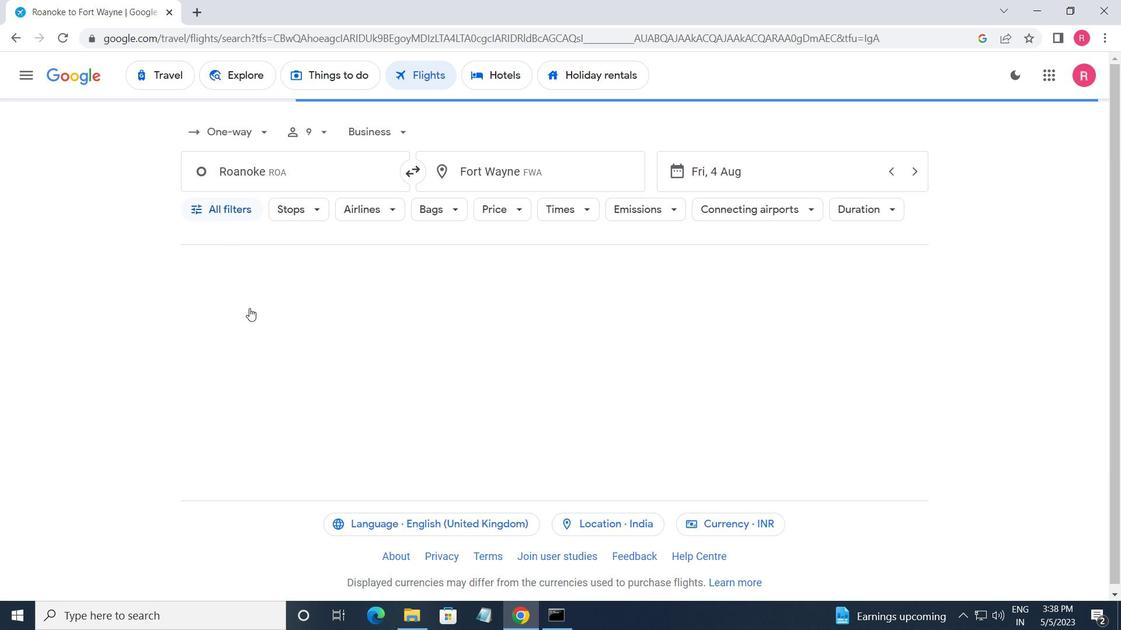
Action: Mouse scrolled (251, 332) with delta (0, 0)
Screenshot: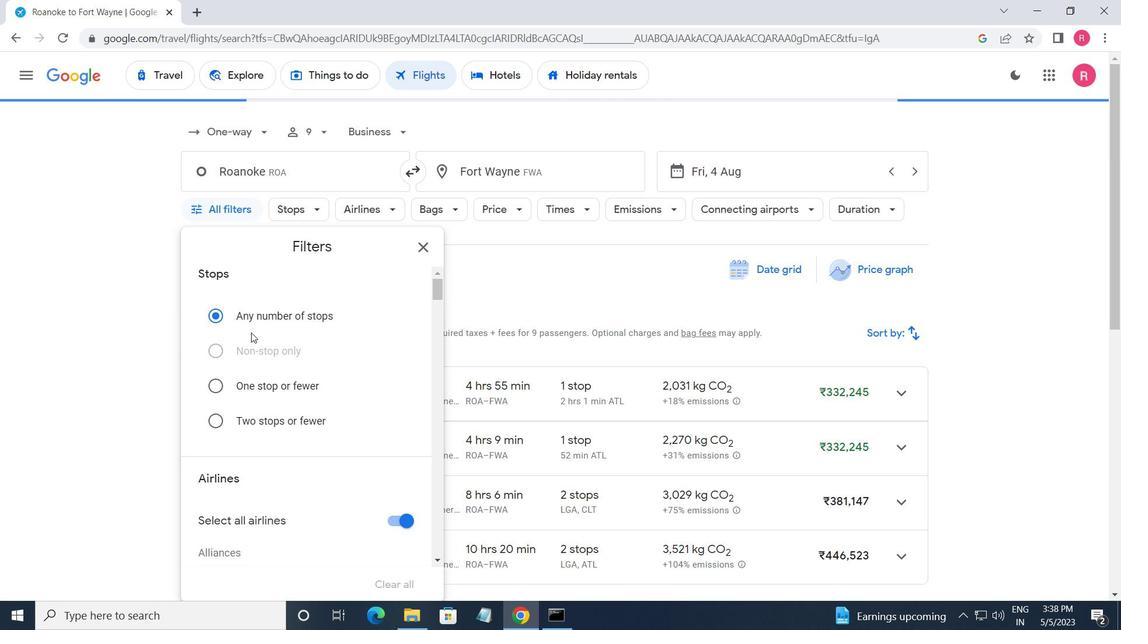 
Action: Mouse scrolled (251, 332) with delta (0, 0)
Screenshot: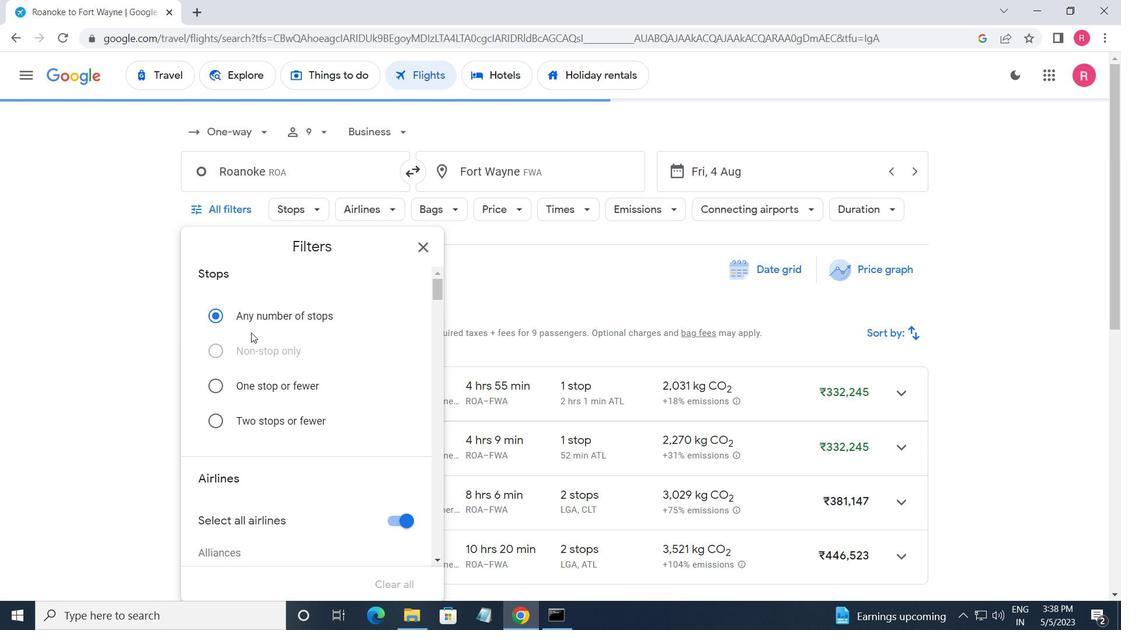 
Action: Mouse scrolled (251, 332) with delta (0, 0)
Screenshot: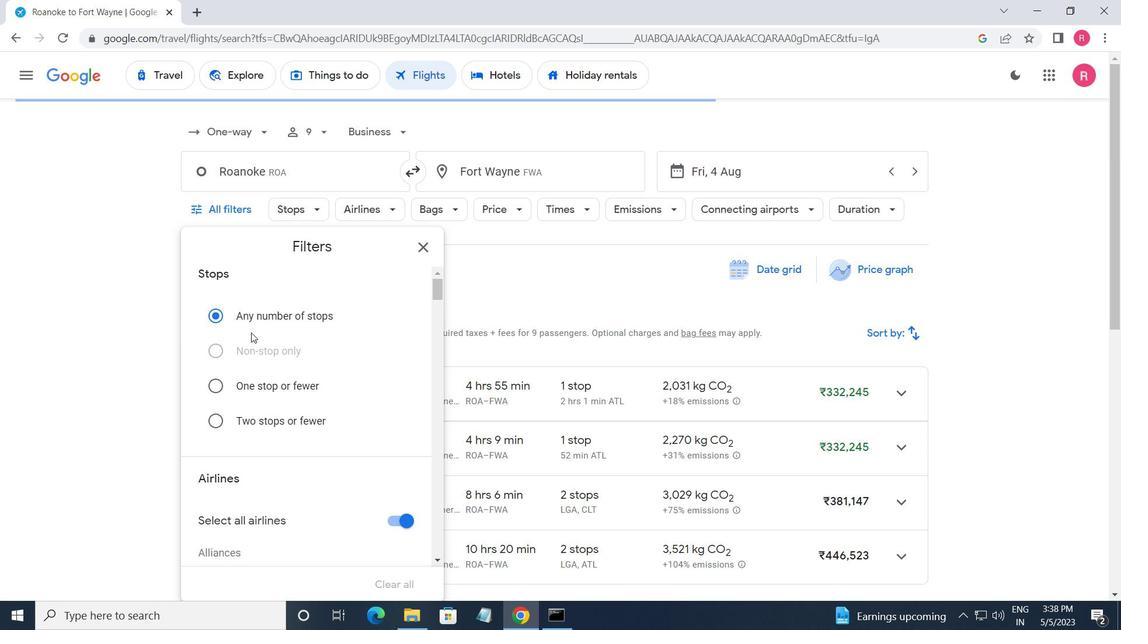 
Action: Mouse scrolled (251, 332) with delta (0, 0)
Screenshot: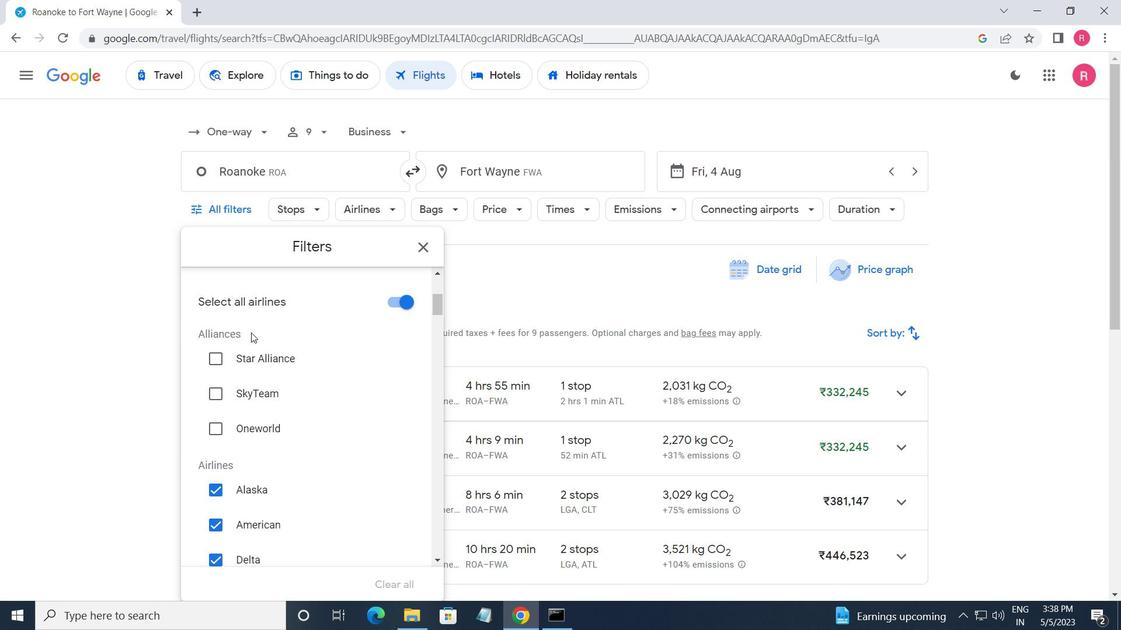 
Action: Mouse scrolled (251, 332) with delta (0, 0)
Screenshot: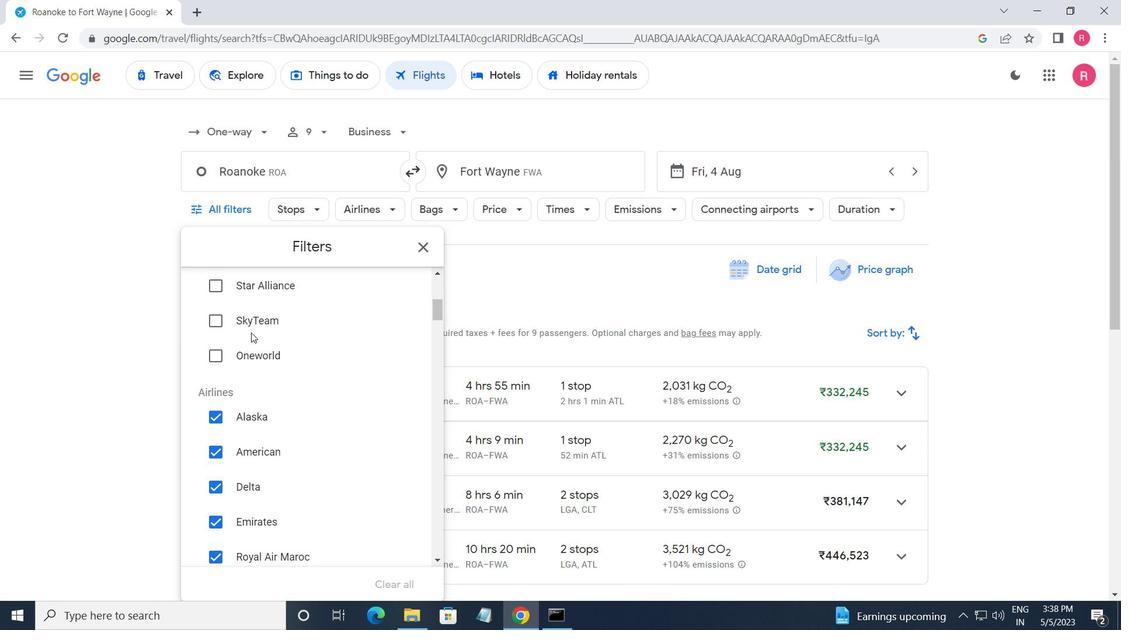 
Action: Mouse moved to (300, 376)
Screenshot: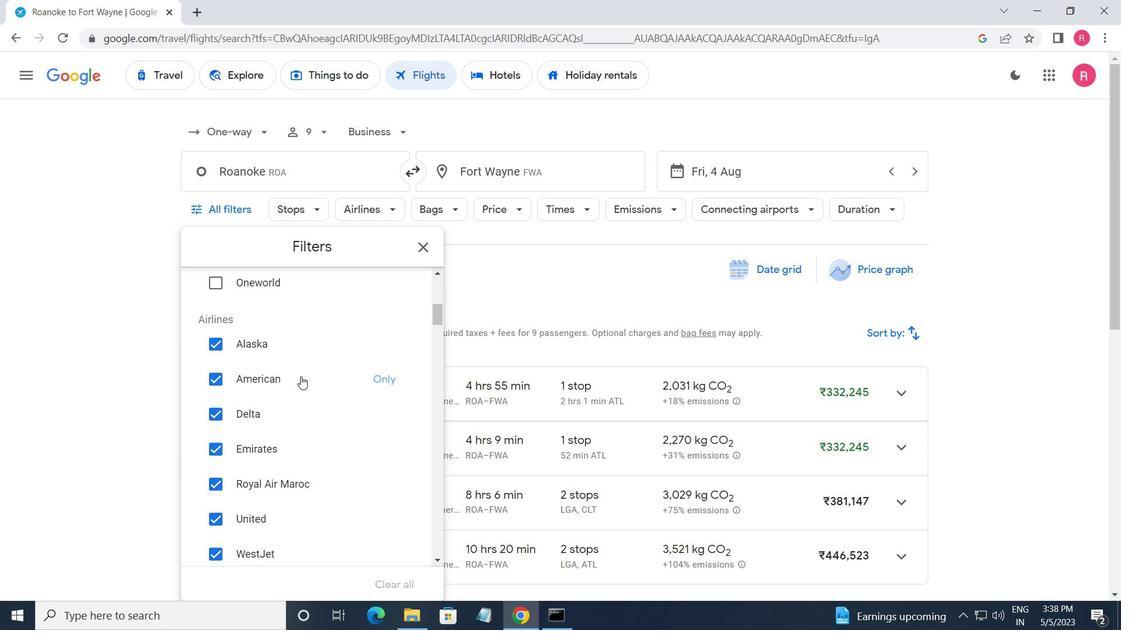 
Action: Mouse scrolled (300, 376) with delta (0, 0)
Screenshot: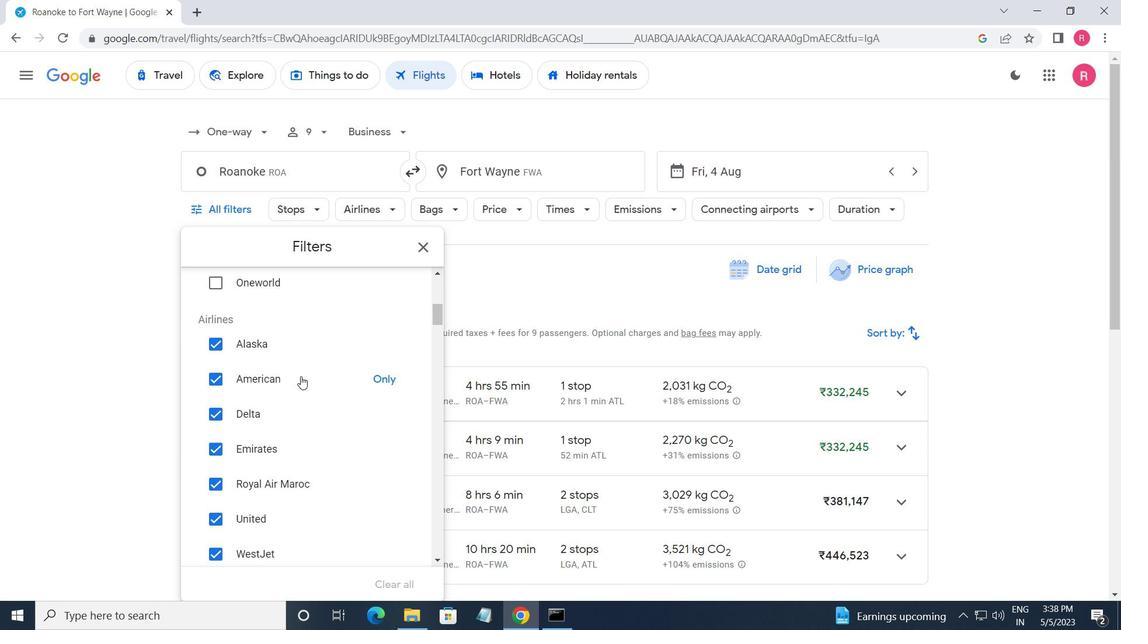 
Action: Mouse scrolled (300, 377) with delta (0, 0)
Screenshot: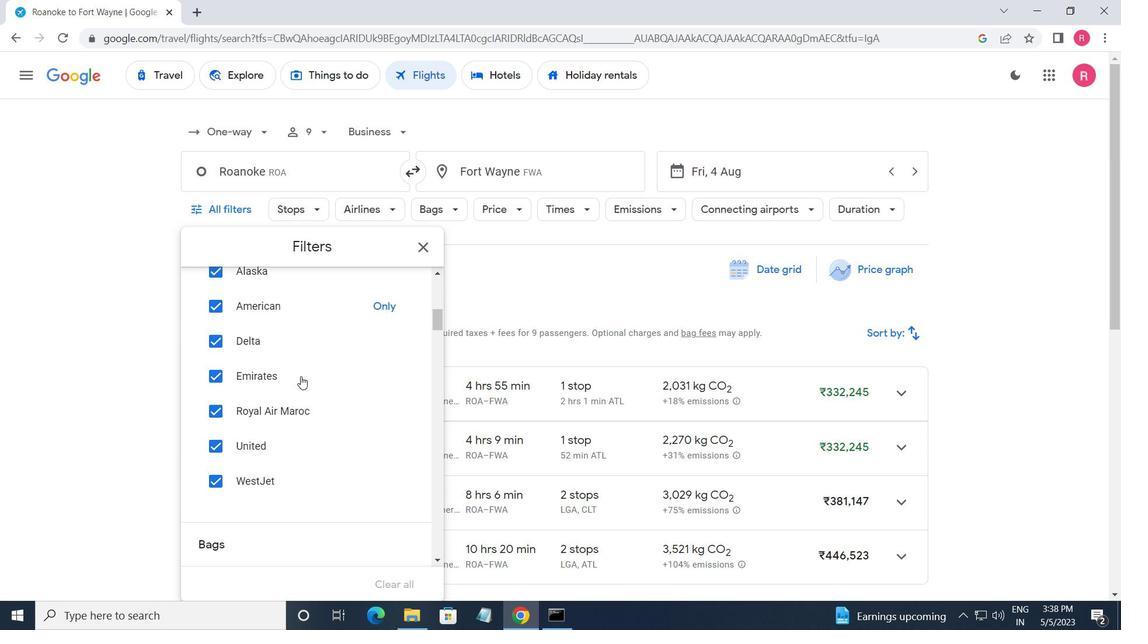 
Action: Mouse scrolled (300, 377) with delta (0, 0)
Screenshot: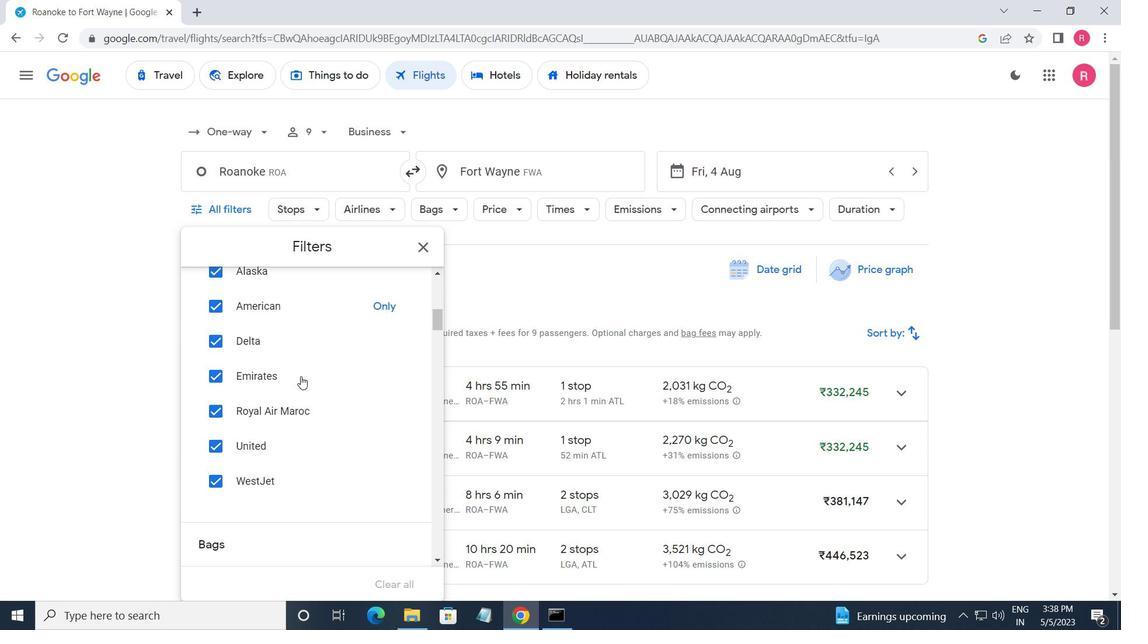 
Action: Mouse moved to (339, 347)
Screenshot: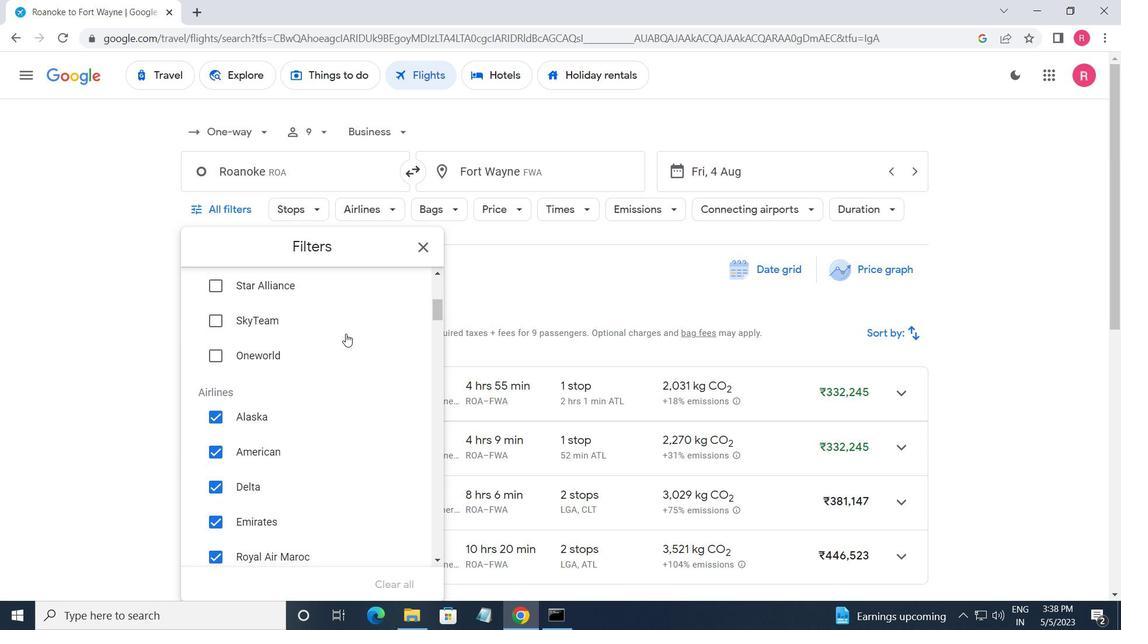 
Action: Mouse scrolled (339, 348) with delta (0, 0)
Screenshot: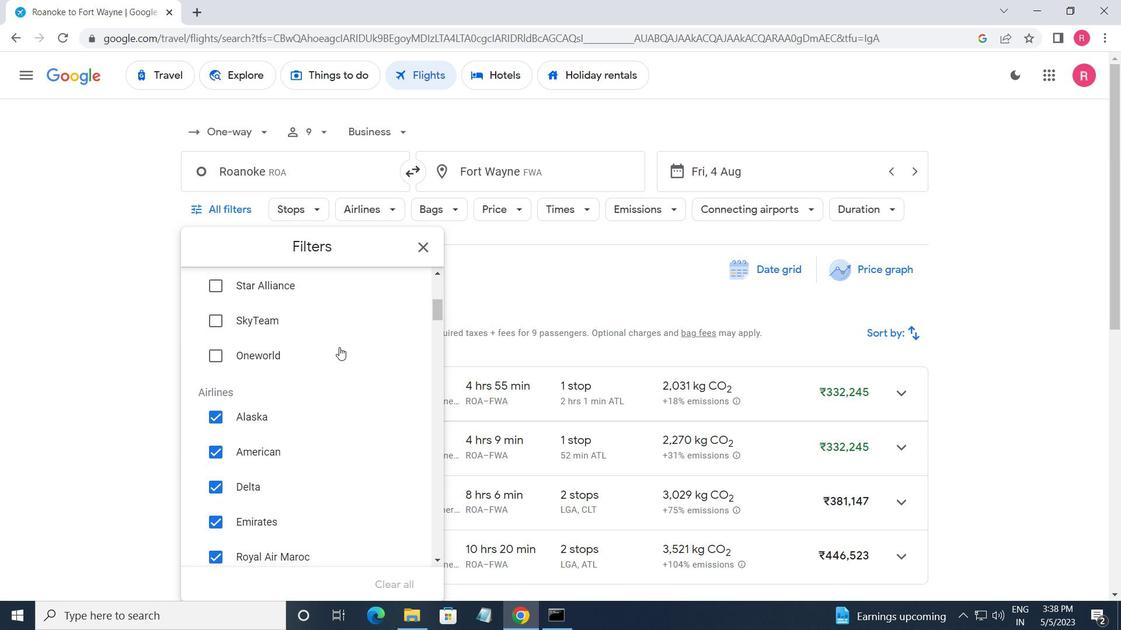 
Action: Mouse scrolled (339, 348) with delta (0, 0)
Screenshot: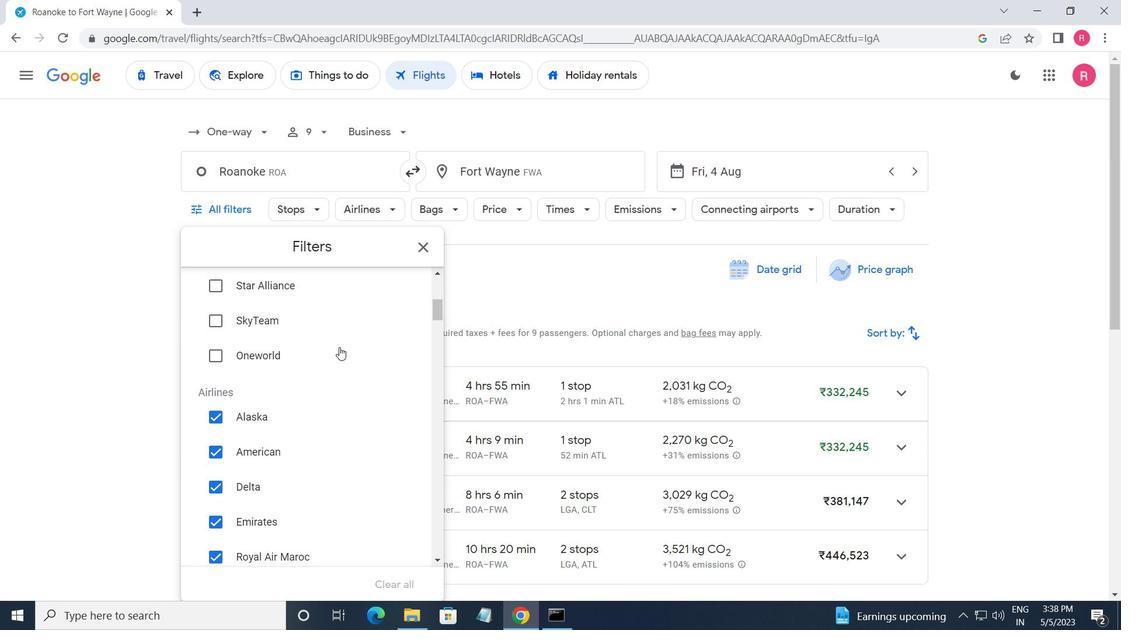 
Action: Mouse moved to (394, 376)
Screenshot: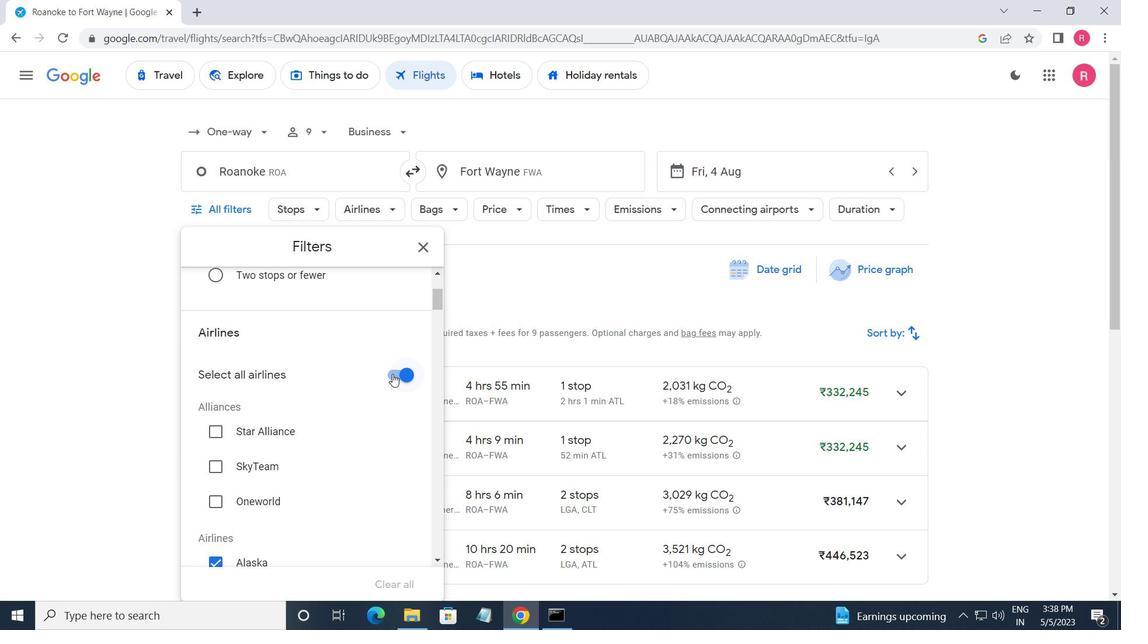 
Action: Mouse pressed left at (394, 376)
Screenshot: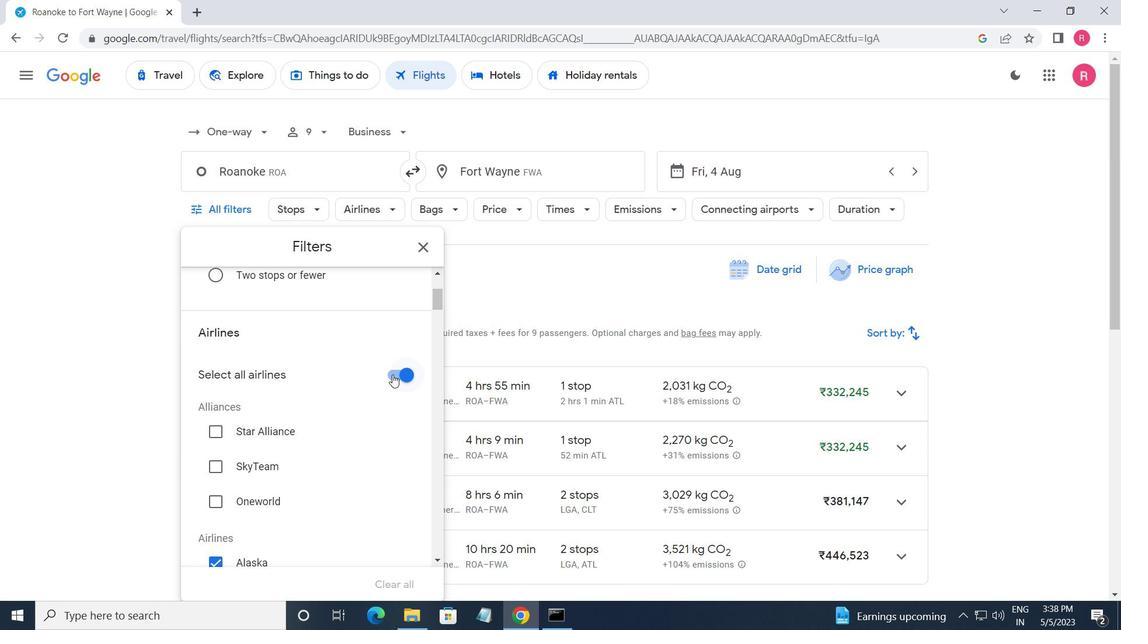 
Action: Mouse moved to (331, 379)
Screenshot: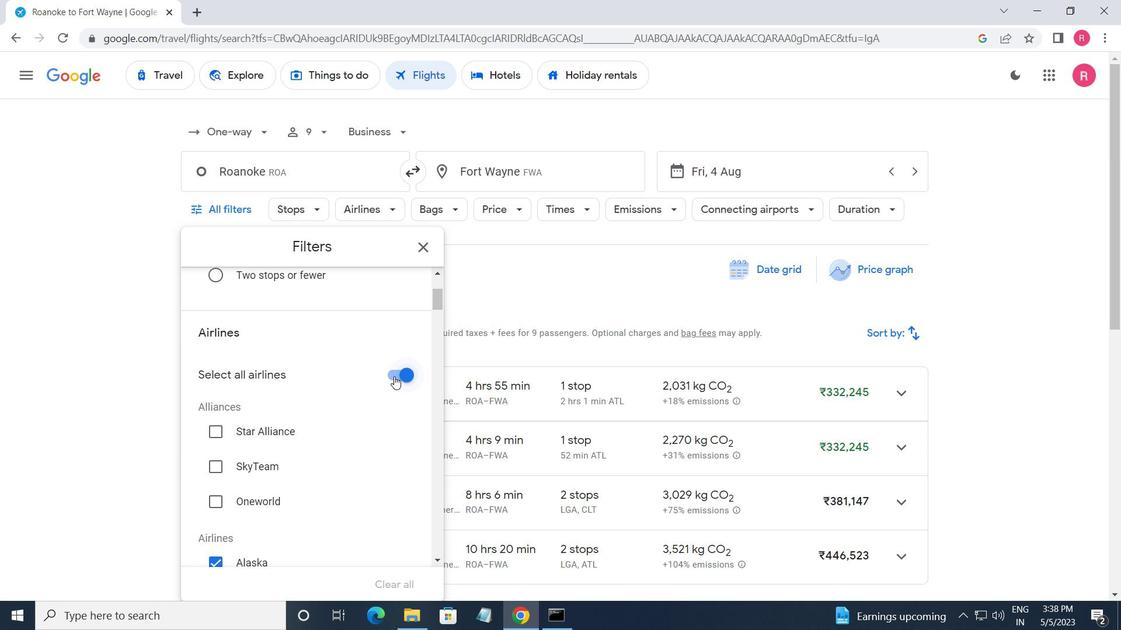 
Action: Mouse scrolled (331, 379) with delta (0, 0)
Screenshot: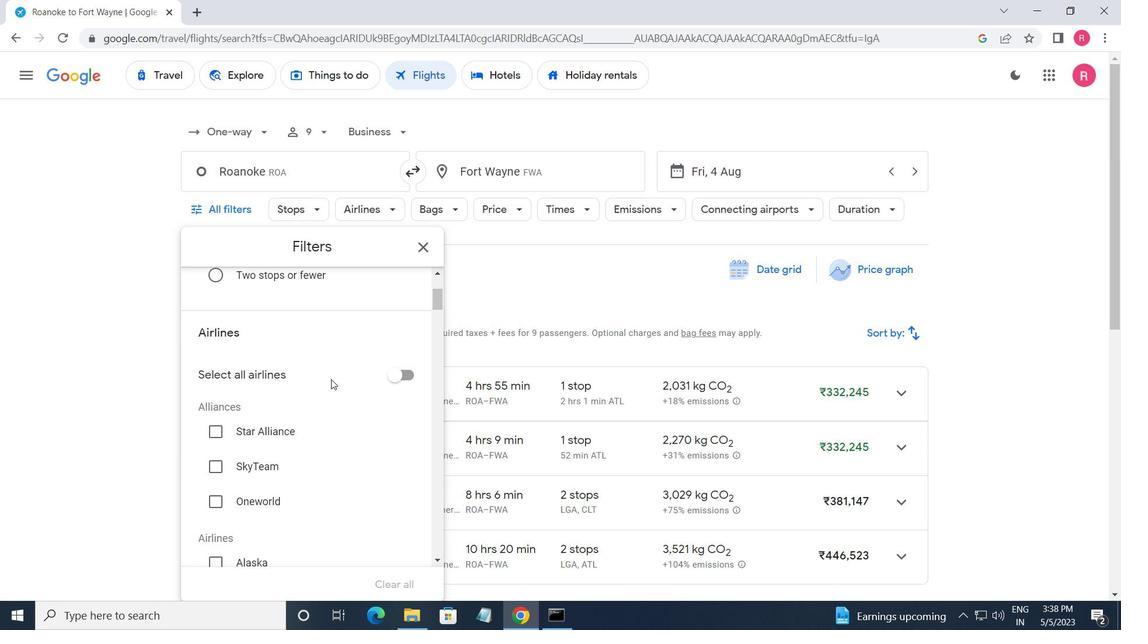 
Action: Mouse scrolled (331, 379) with delta (0, 0)
Screenshot: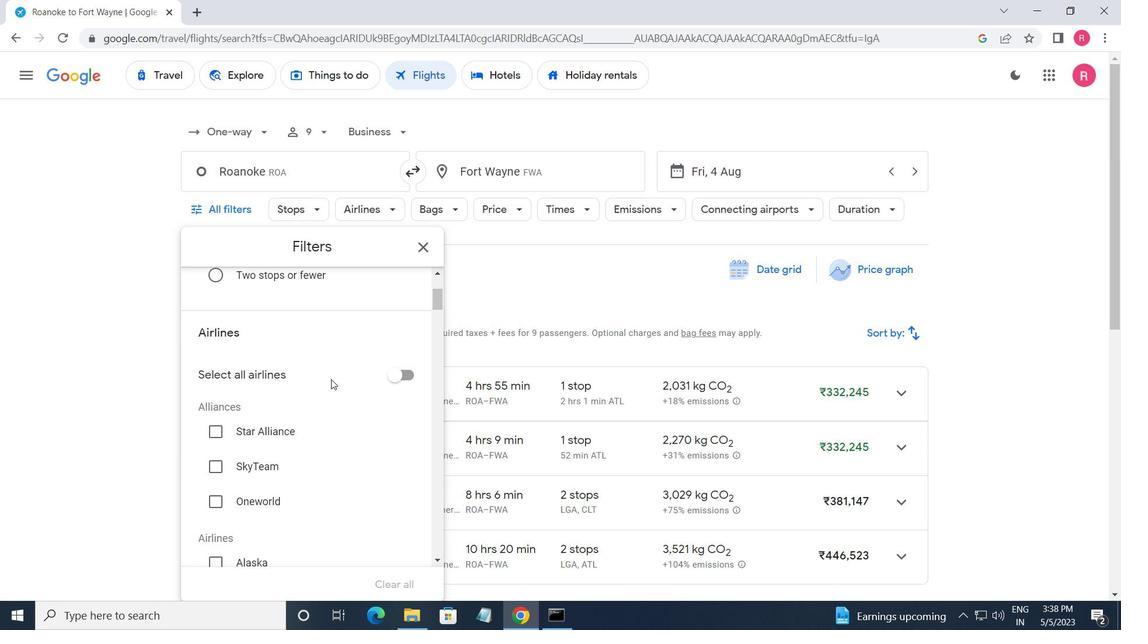 
Action: Mouse scrolled (331, 379) with delta (0, 0)
Screenshot: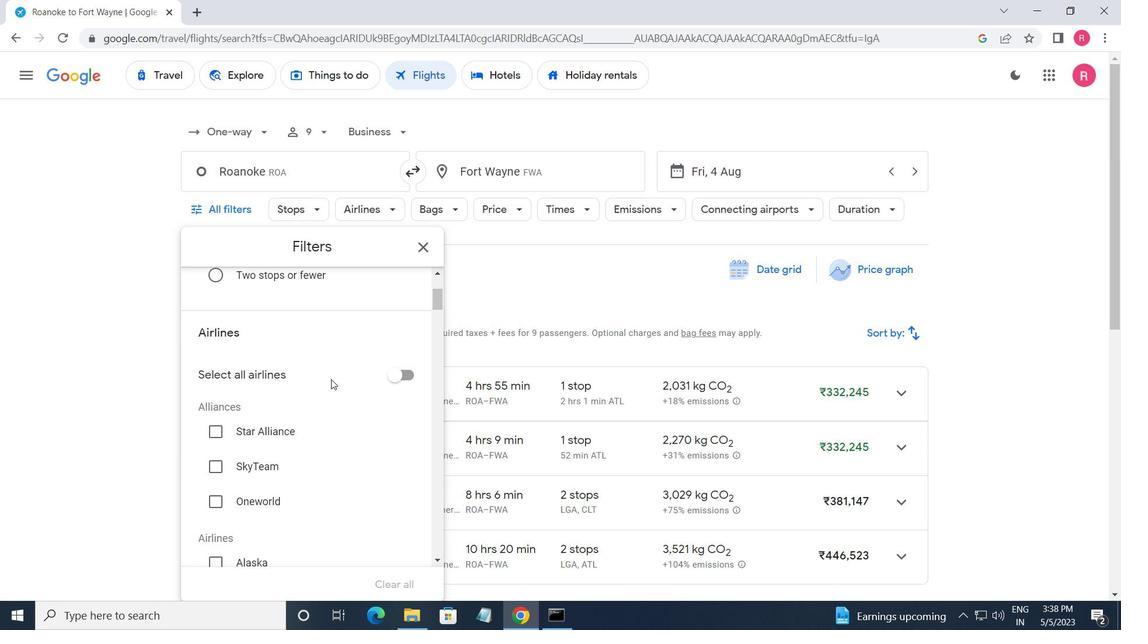 
Action: Mouse scrolled (331, 379) with delta (0, 0)
Screenshot: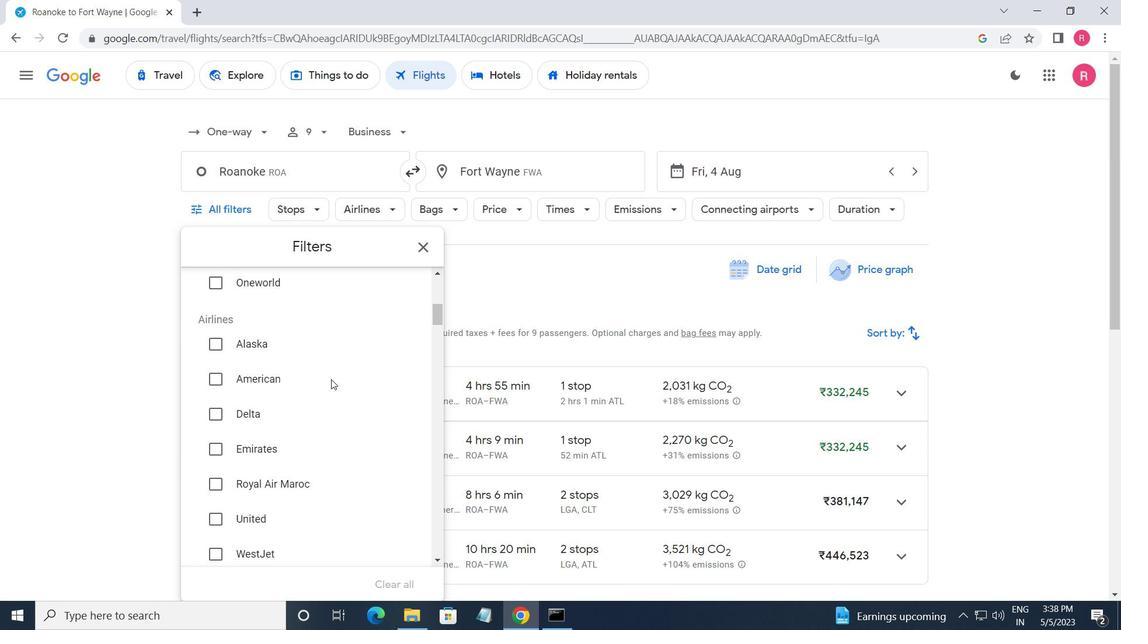 
Action: Mouse scrolled (331, 379) with delta (0, 0)
Screenshot: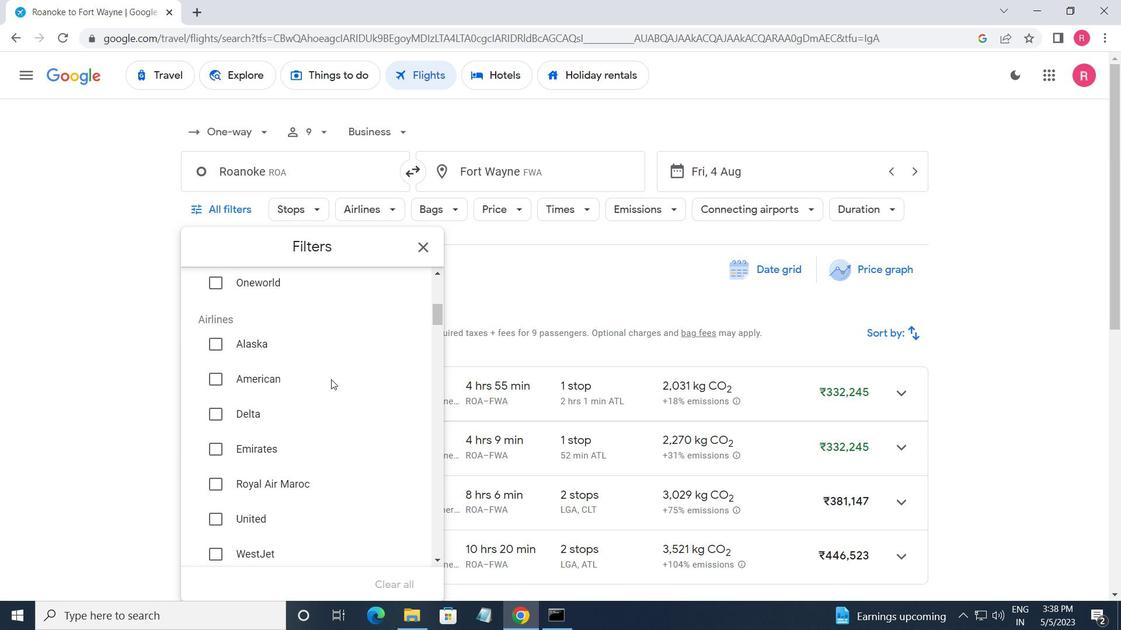 
Action: Mouse scrolled (331, 379) with delta (0, 0)
Screenshot: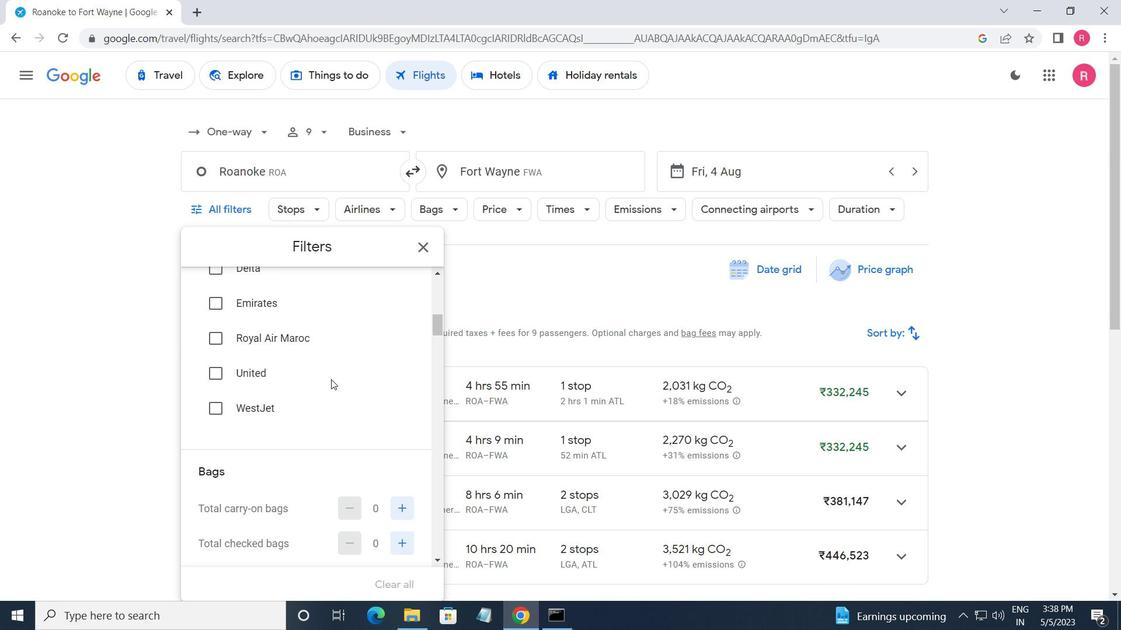 
Action: Mouse scrolled (331, 379) with delta (0, 0)
Screenshot: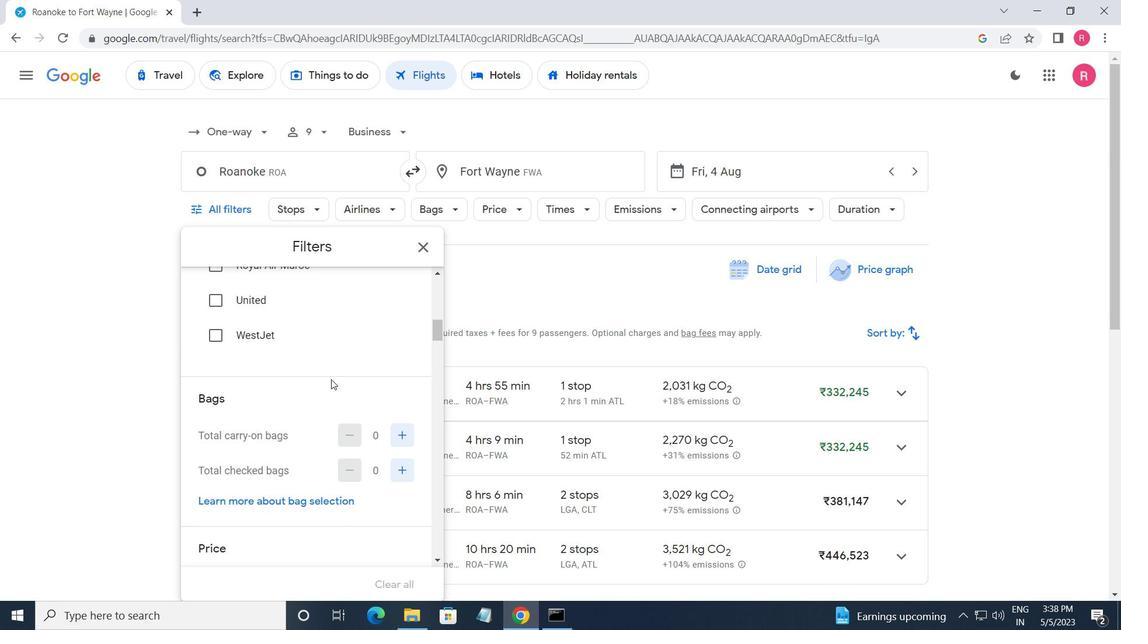 
Action: Mouse moved to (392, 402)
Screenshot: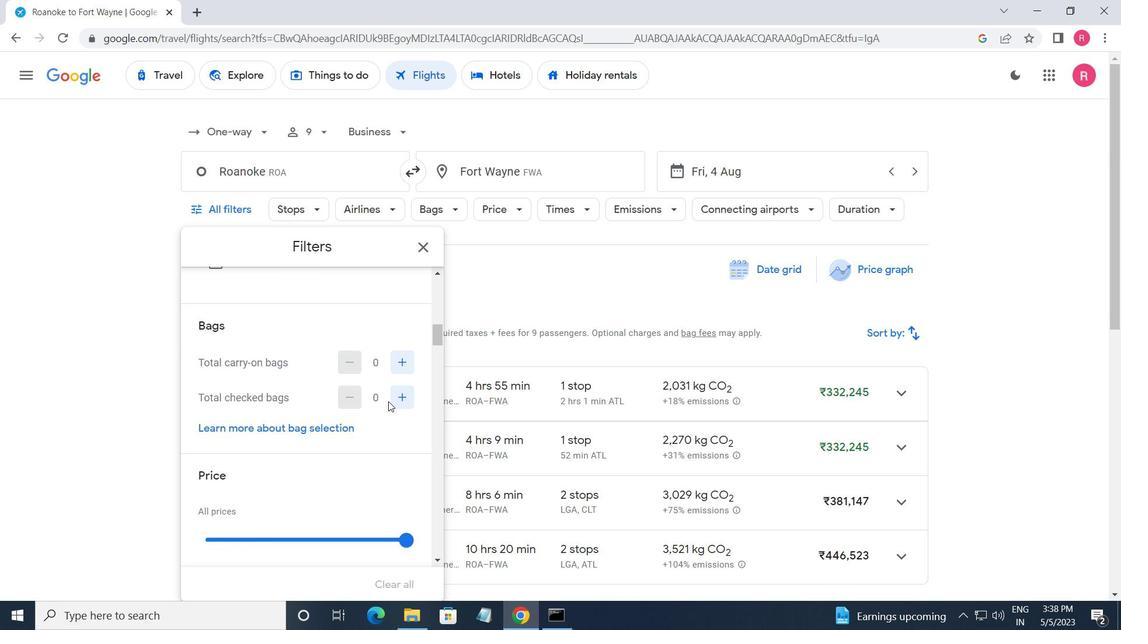 
Action: Mouse pressed left at (392, 402)
Screenshot: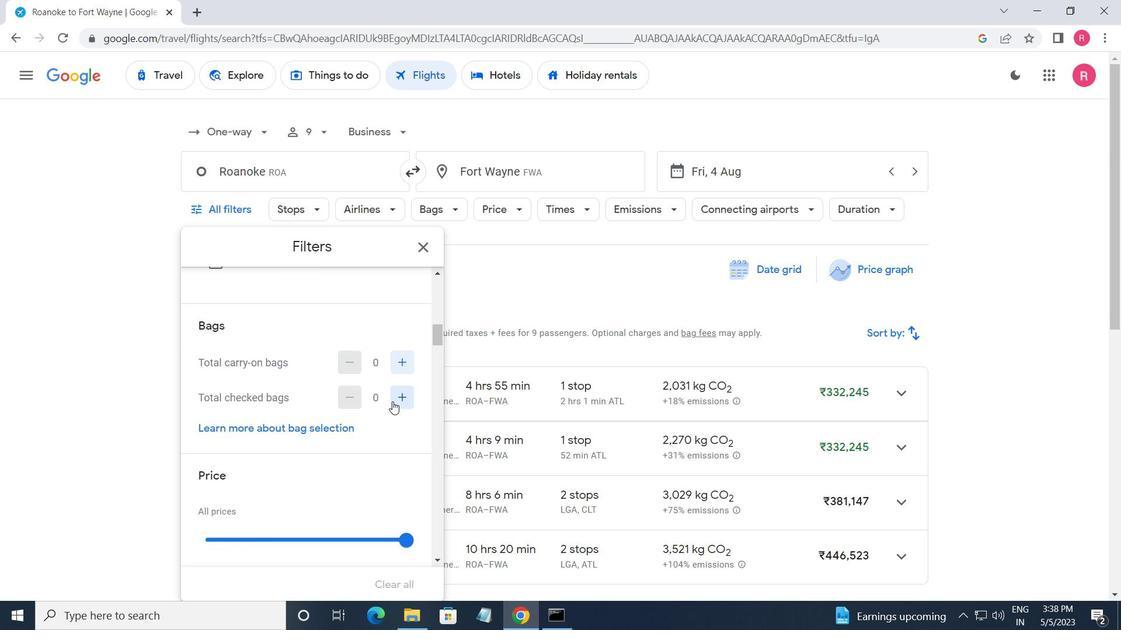 
Action: Mouse pressed left at (392, 402)
Screenshot: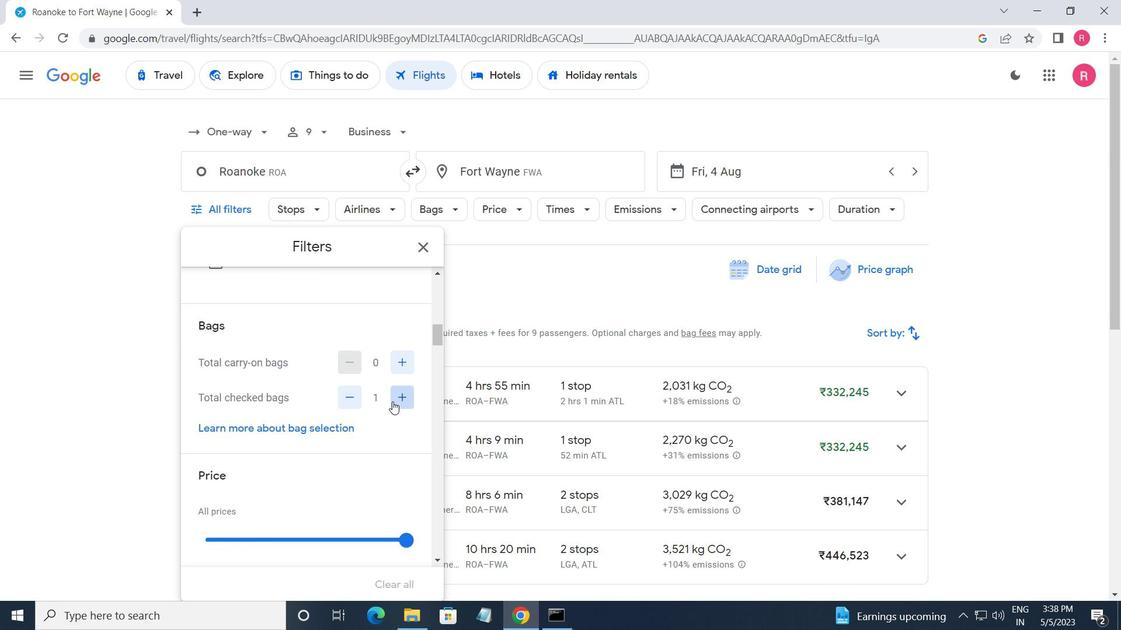
Action: Mouse moved to (381, 410)
Screenshot: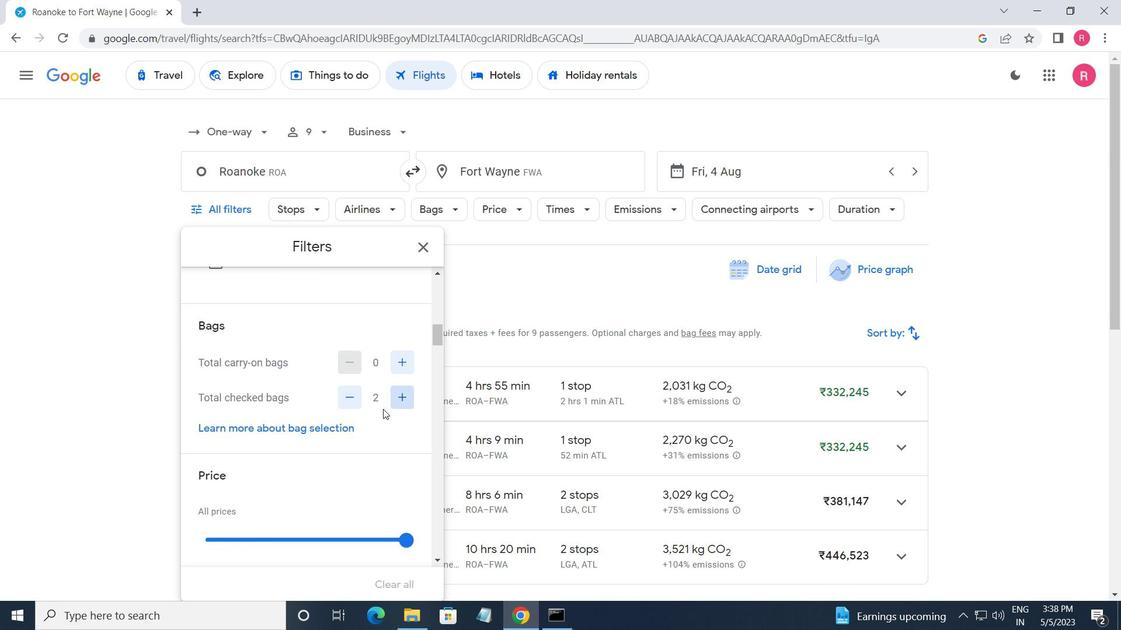
Action: Mouse scrolled (381, 410) with delta (0, 0)
Screenshot: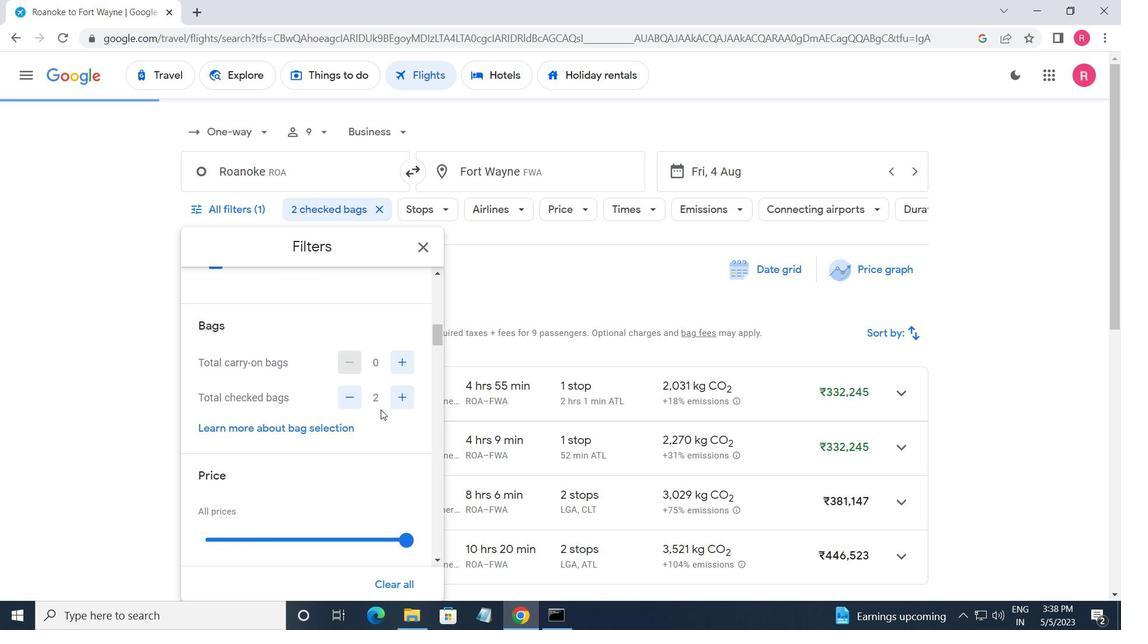 
Action: Mouse scrolled (381, 410) with delta (0, 0)
Screenshot: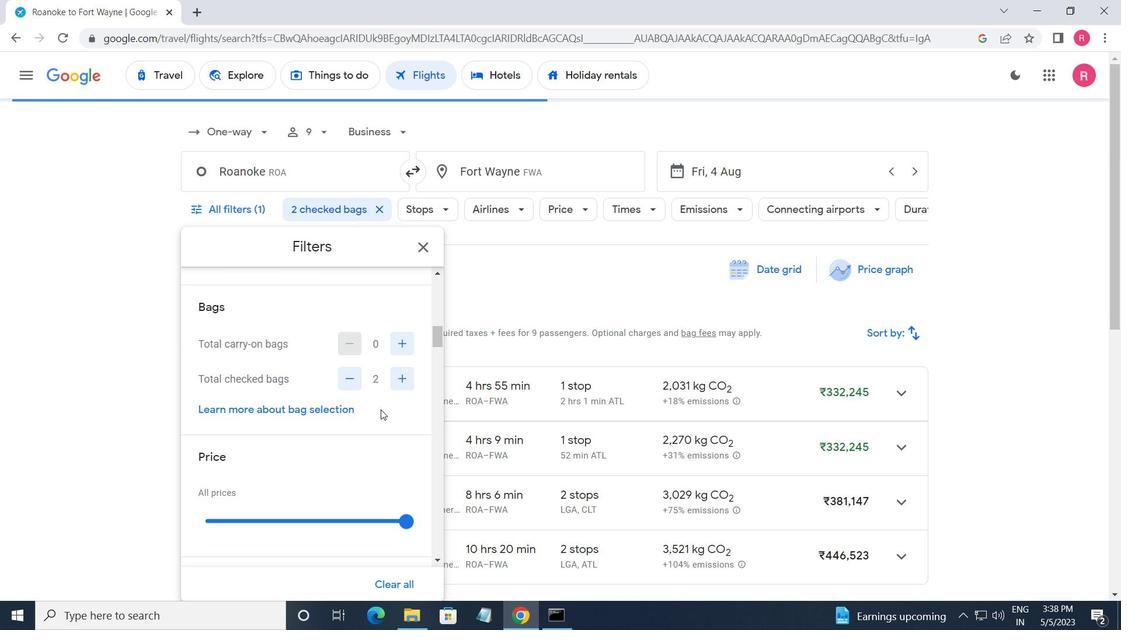 
Action: Mouse scrolled (381, 410) with delta (0, 0)
Screenshot: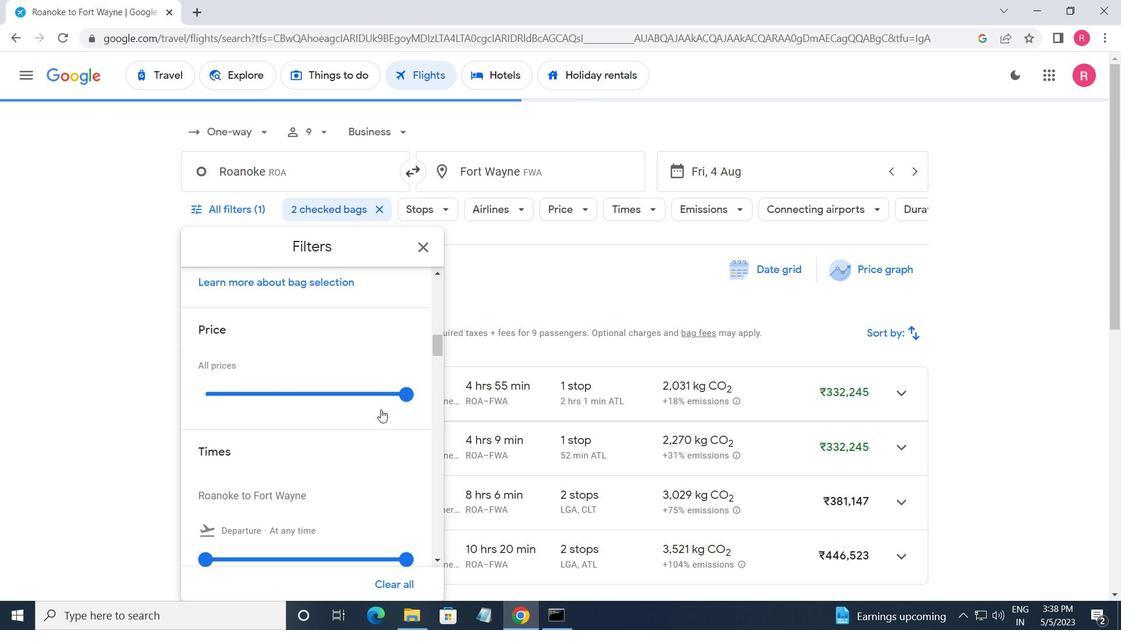 
Action: Mouse moved to (403, 324)
Screenshot: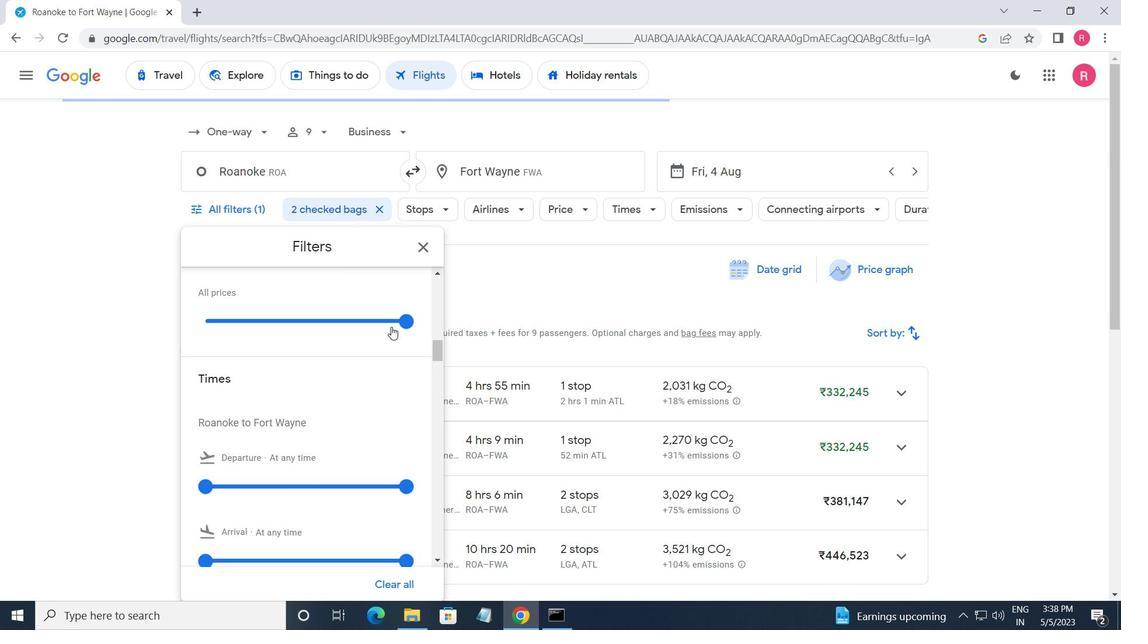 
Action: Mouse pressed left at (403, 324)
Screenshot: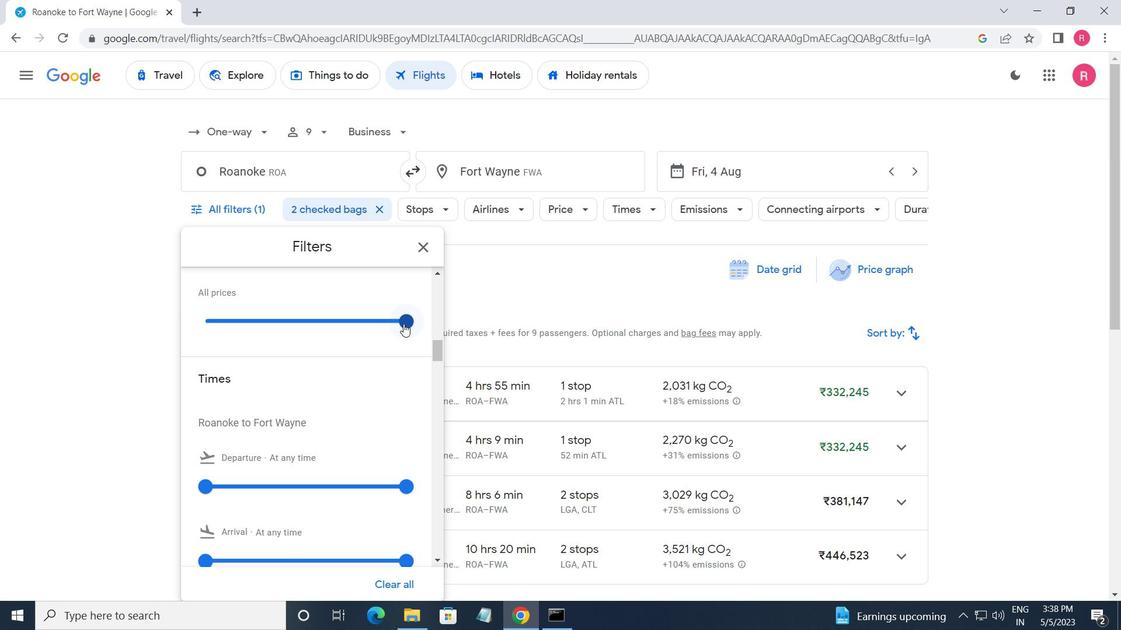 
Action: Mouse moved to (302, 345)
Screenshot: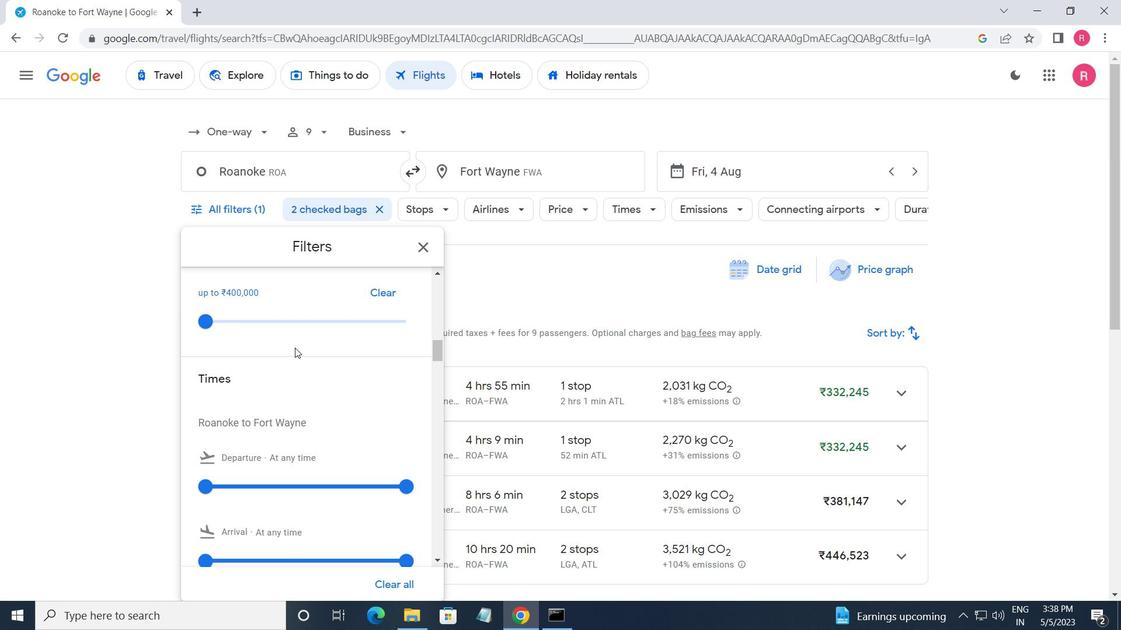 
Action: Mouse scrolled (302, 345) with delta (0, 0)
Screenshot: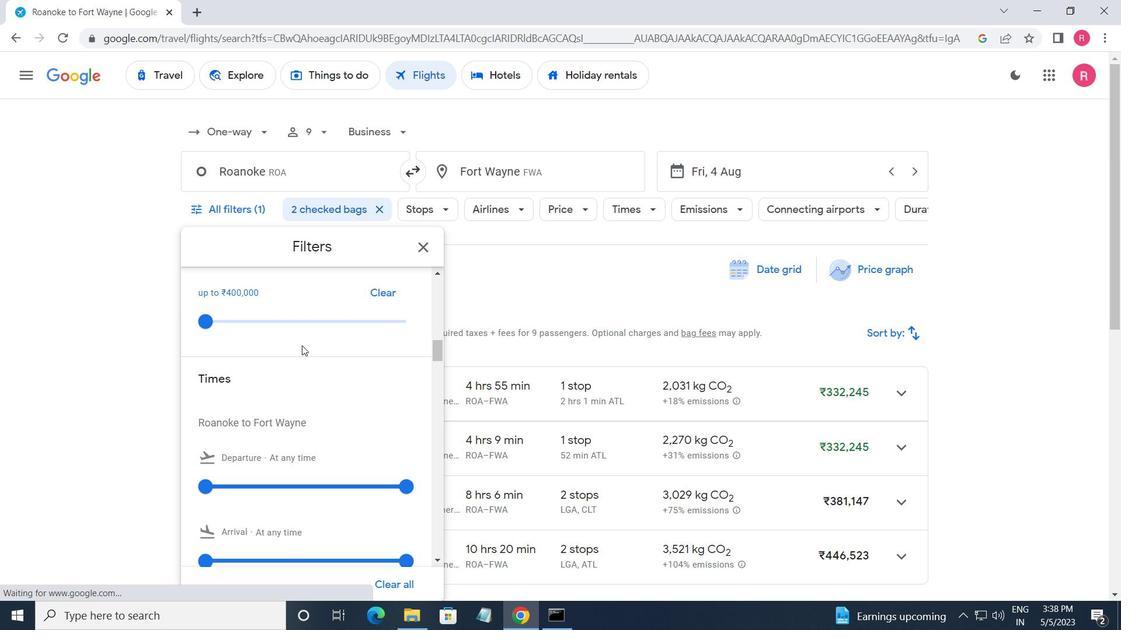
Action: Mouse scrolled (302, 345) with delta (0, 0)
Screenshot: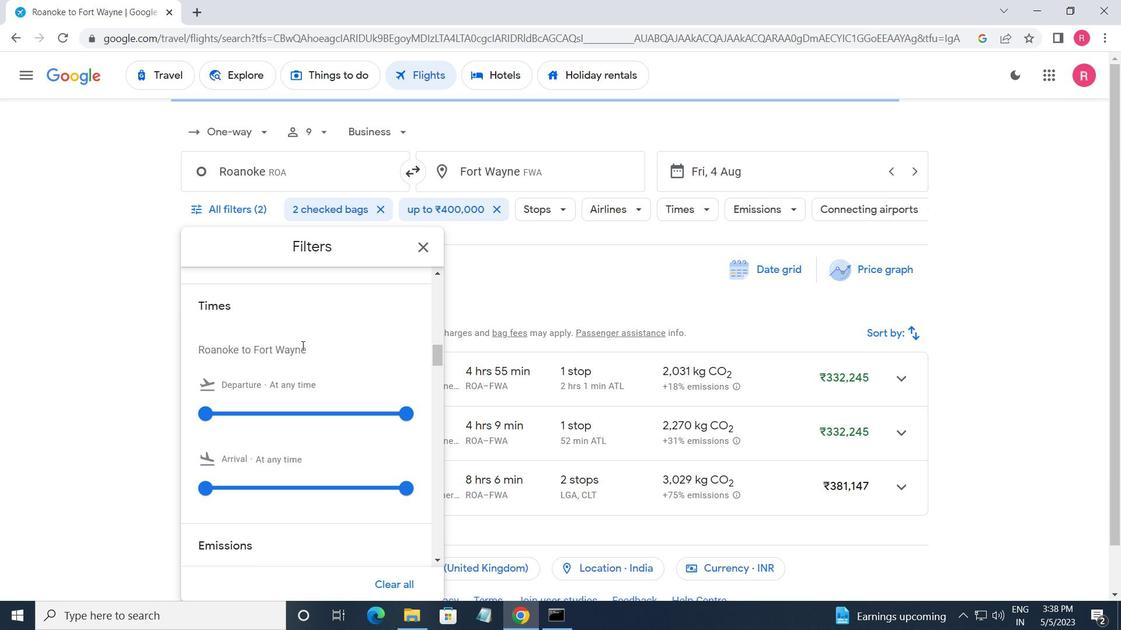 
Action: Mouse moved to (212, 341)
Screenshot: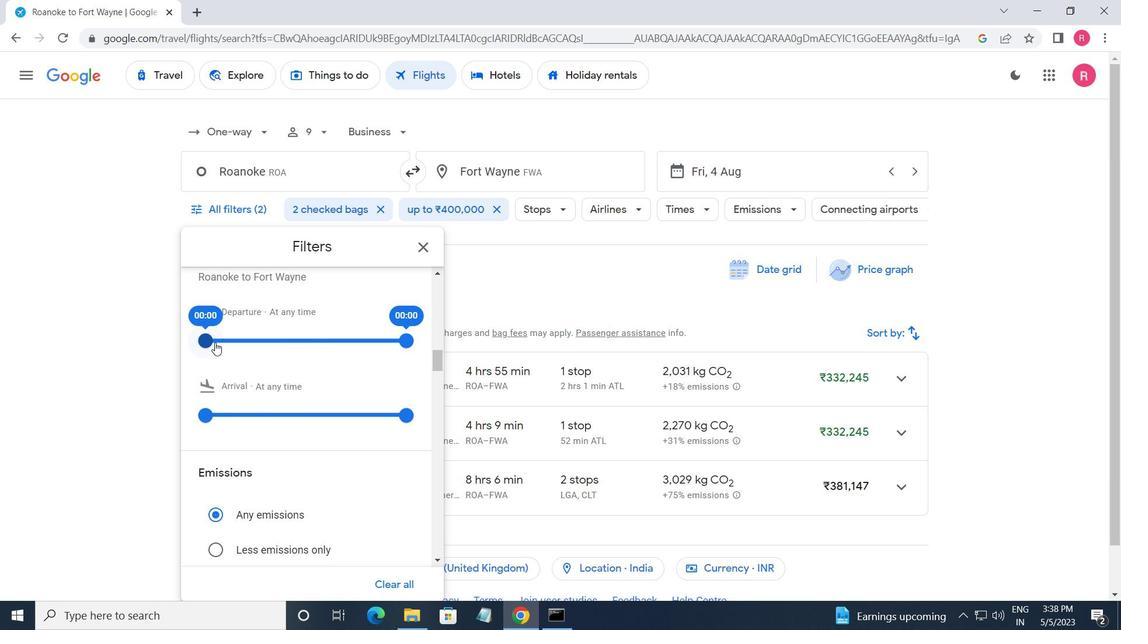 
Action: Mouse pressed left at (212, 341)
Screenshot: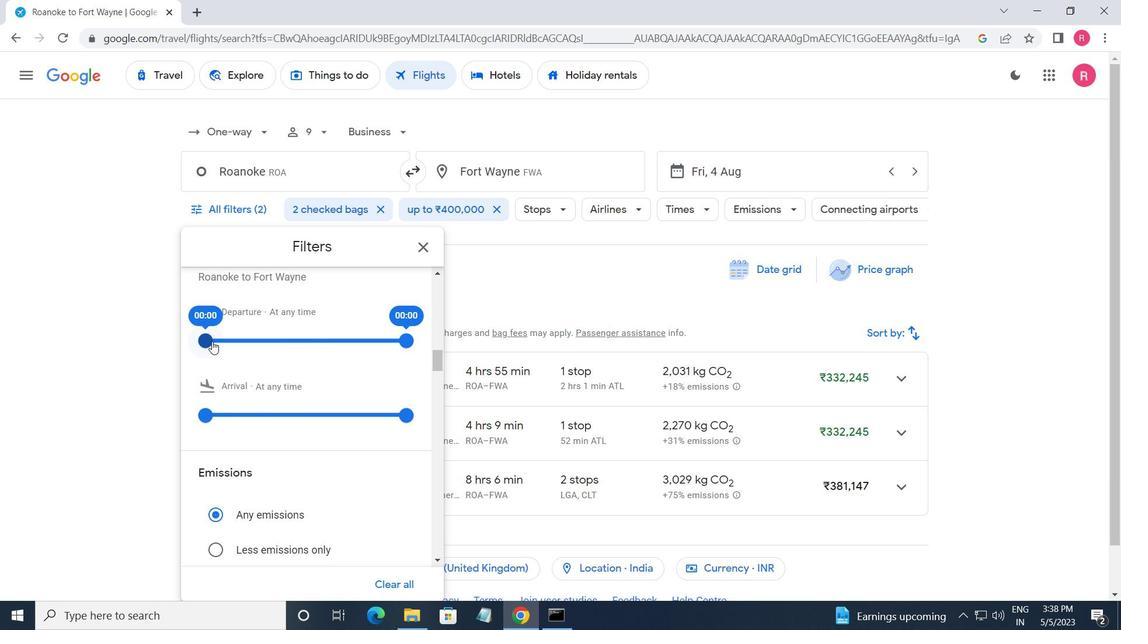 
Action: Mouse moved to (397, 336)
Screenshot: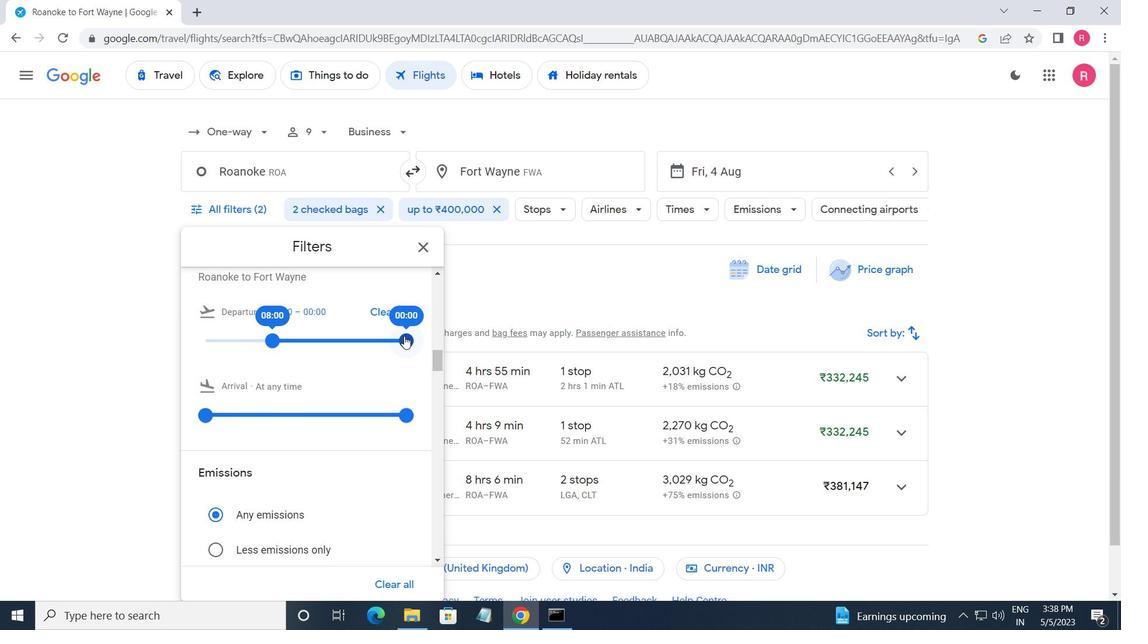 
Action: Mouse pressed left at (397, 336)
Screenshot: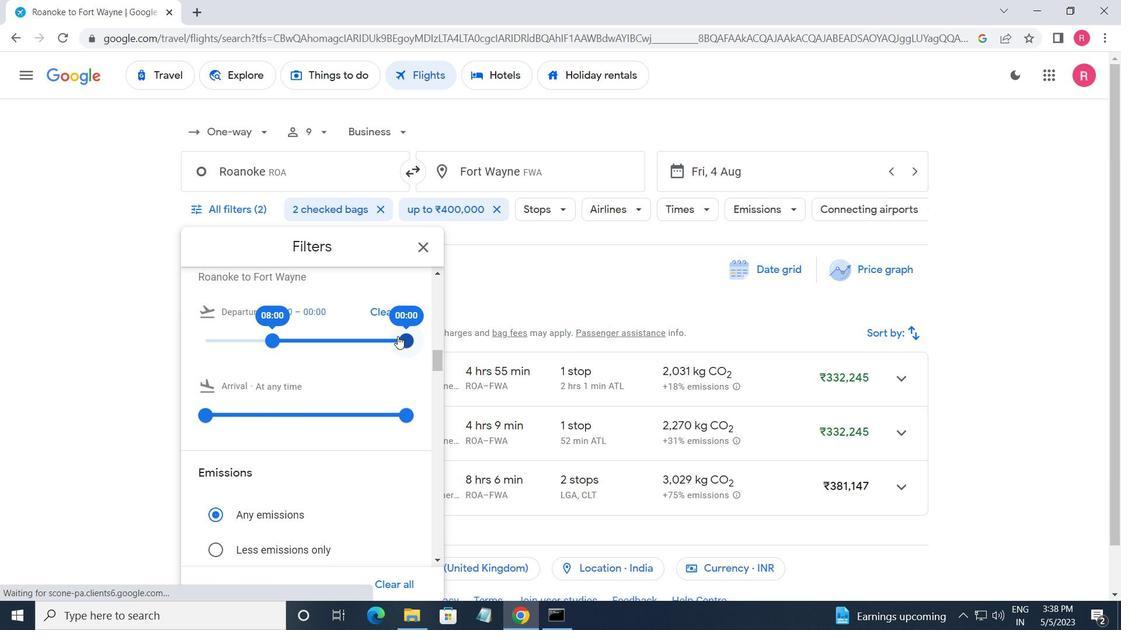 
Action: Mouse moved to (422, 251)
Screenshot: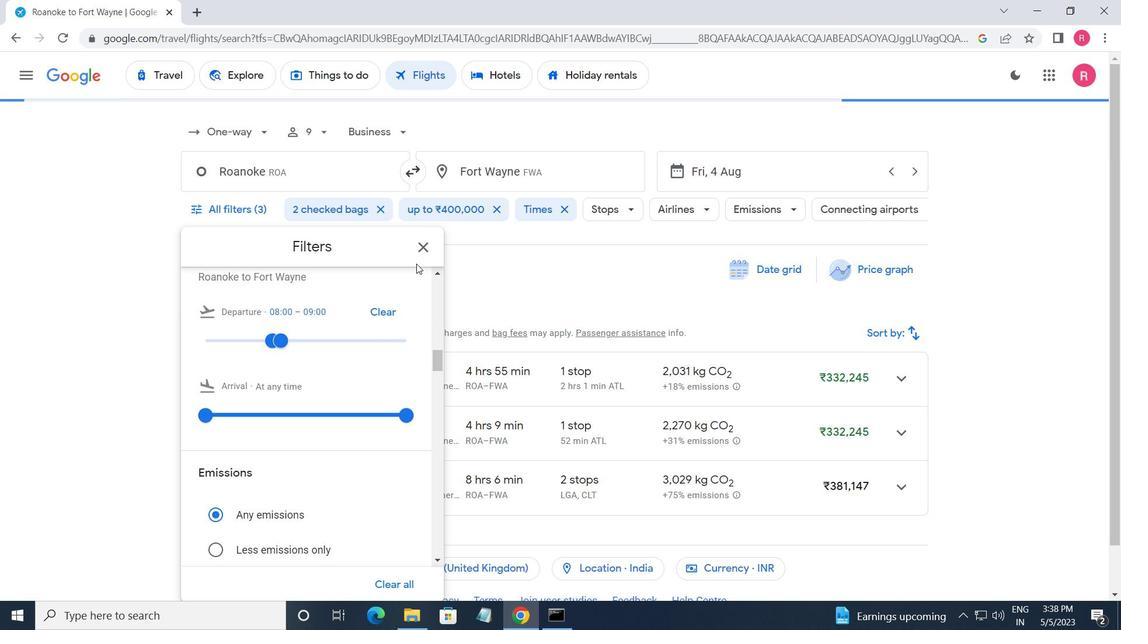 
Action: Mouse pressed left at (422, 251)
Screenshot: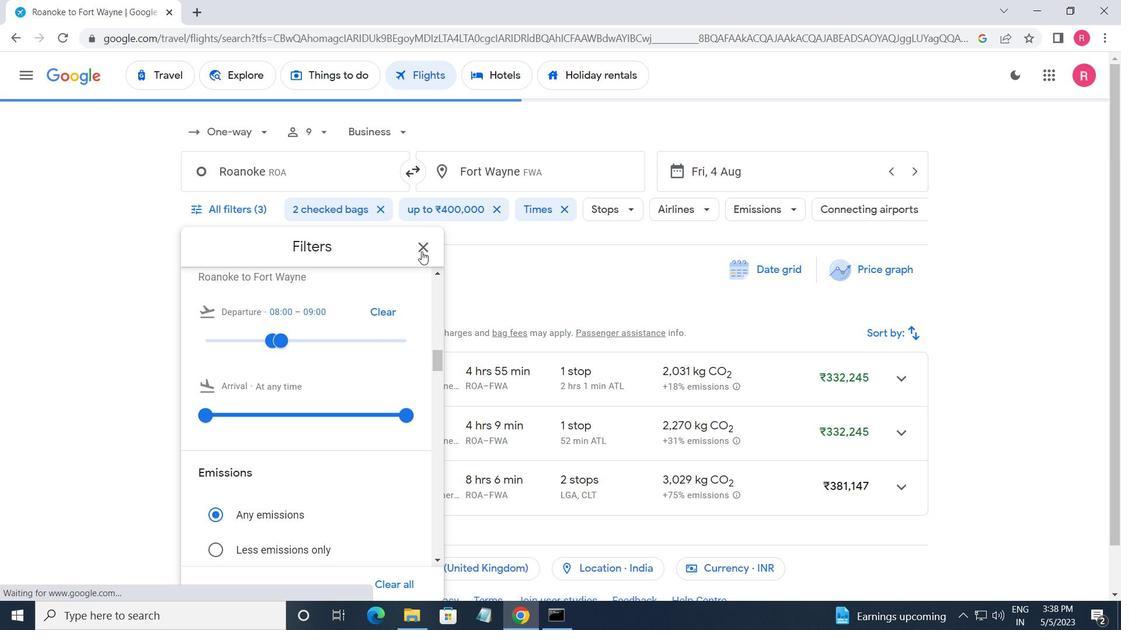 
